 Task: Find connections with filter location Villena with filter topic #Productivitywith filter profile language German with filter current company Knight Frank India with filter school RKDF UNIVERSITY with filter industry Retail Furniture and Home Furnishings with filter service category Insurance with filter keywords title Administrator
Action: Mouse moved to (520, 63)
Screenshot: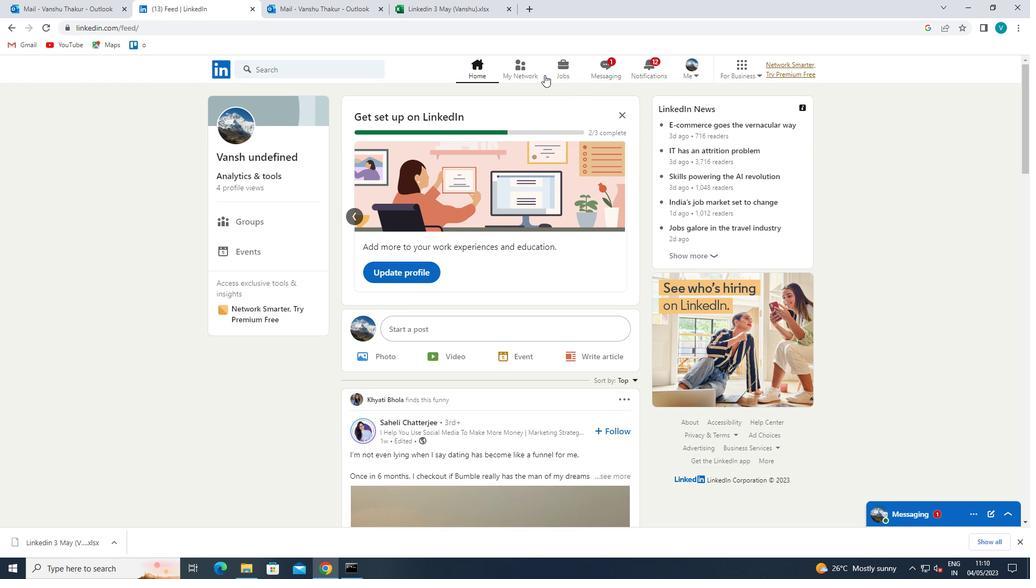 
Action: Mouse pressed left at (520, 63)
Screenshot: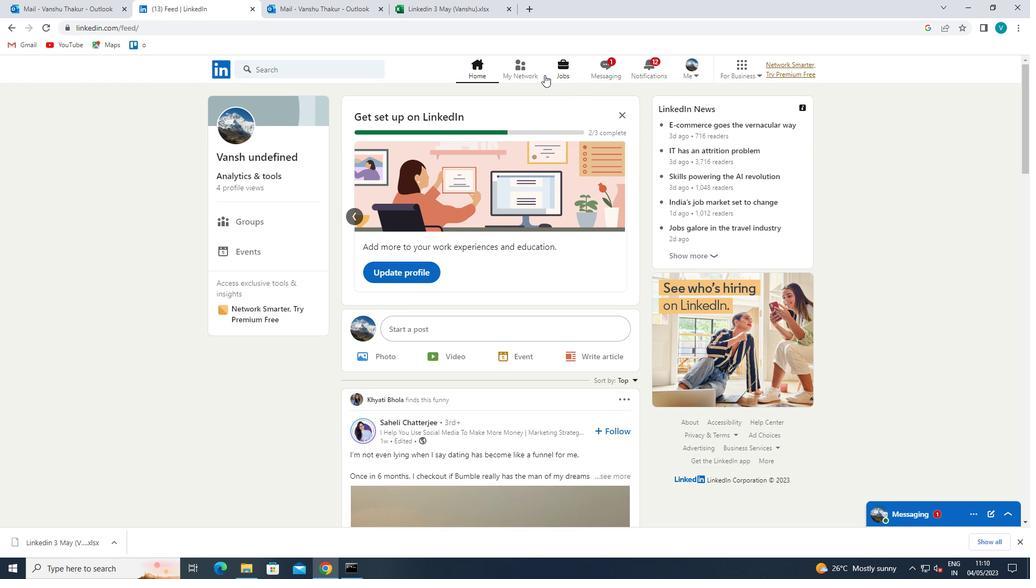 
Action: Mouse moved to (296, 129)
Screenshot: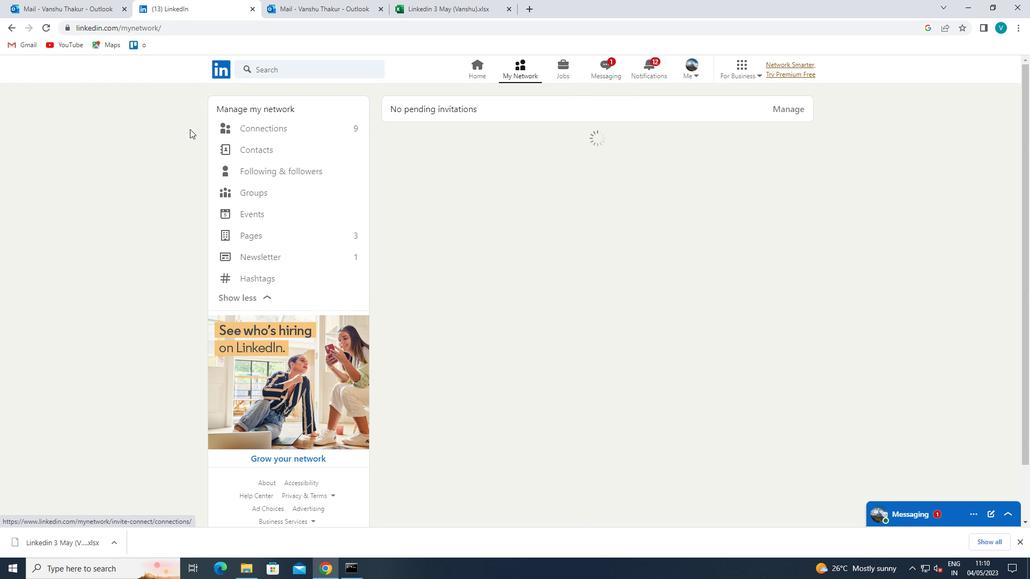 
Action: Mouse pressed left at (296, 129)
Screenshot: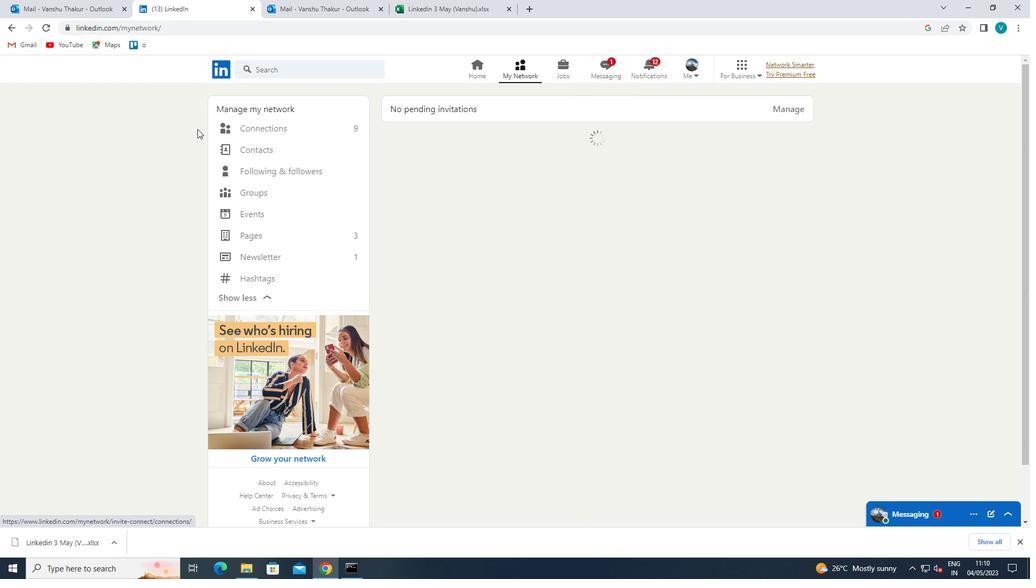 
Action: Mouse moved to (583, 125)
Screenshot: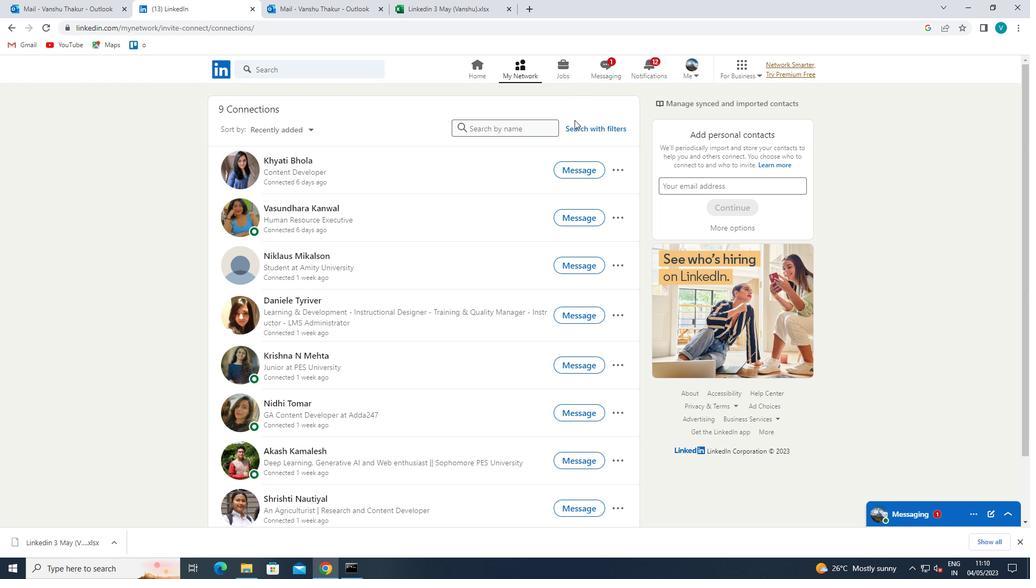 
Action: Mouse pressed left at (583, 125)
Screenshot: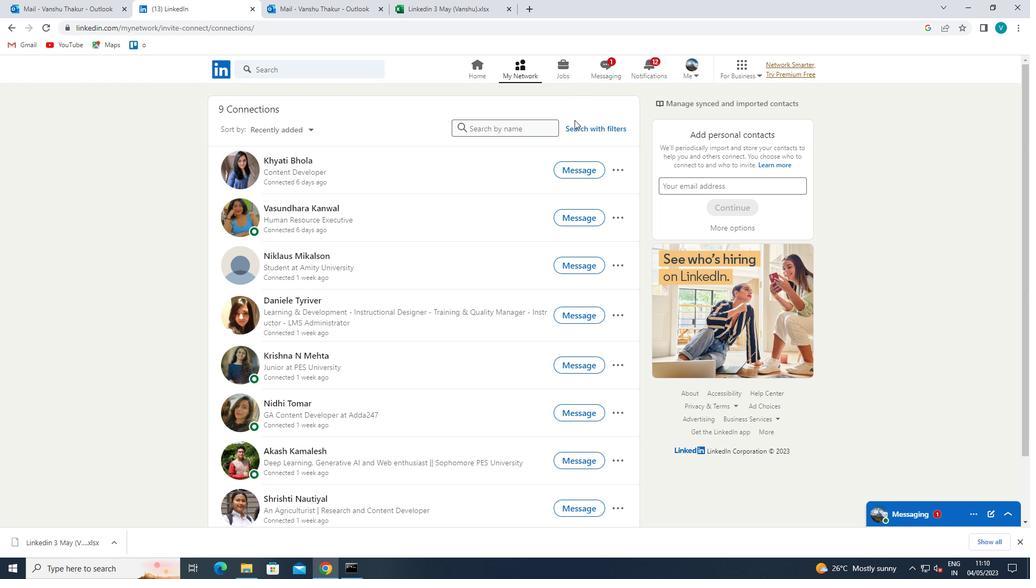 
Action: Mouse moved to (522, 101)
Screenshot: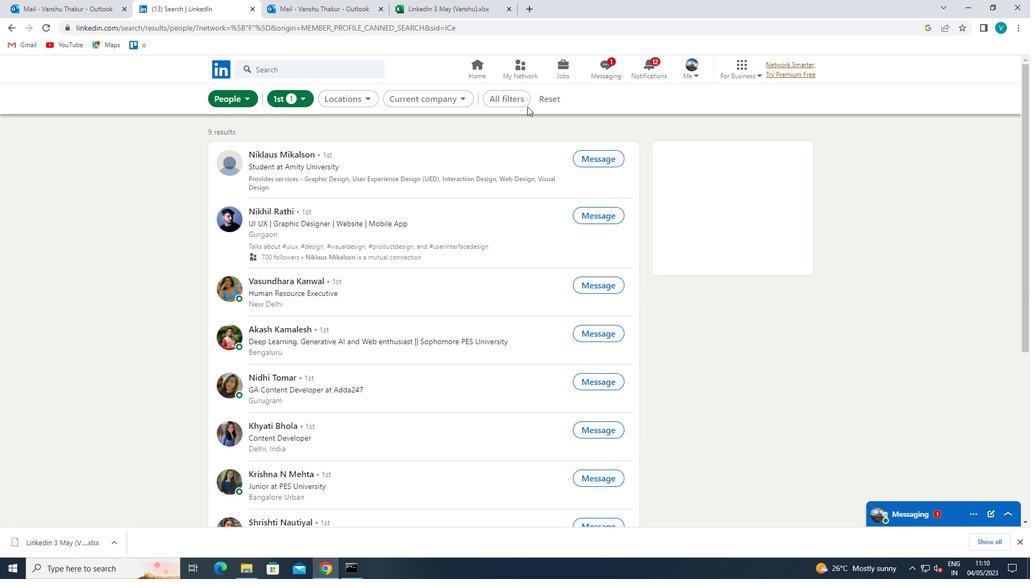 
Action: Mouse pressed left at (522, 101)
Screenshot: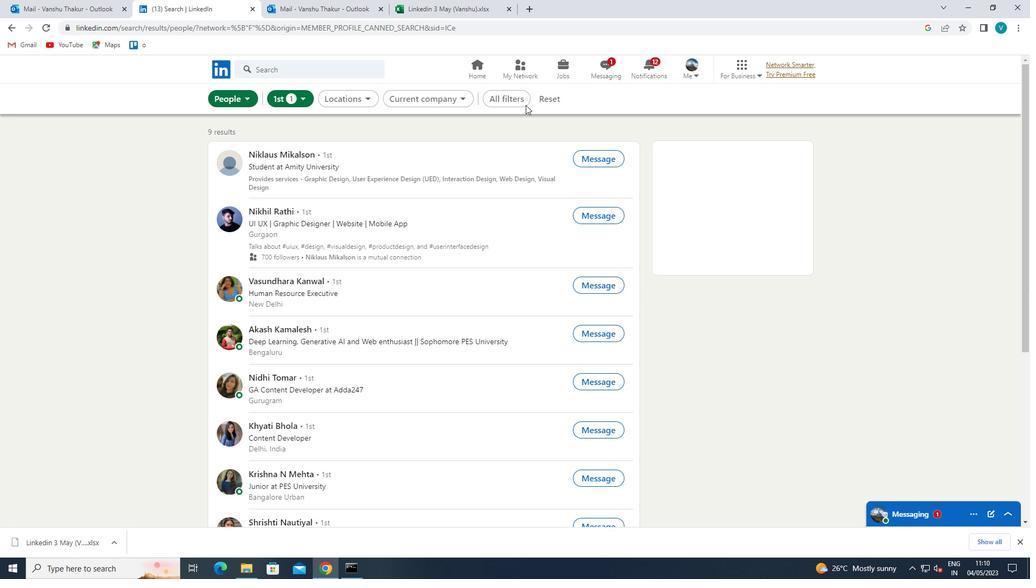 
Action: Mouse moved to (875, 235)
Screenshot: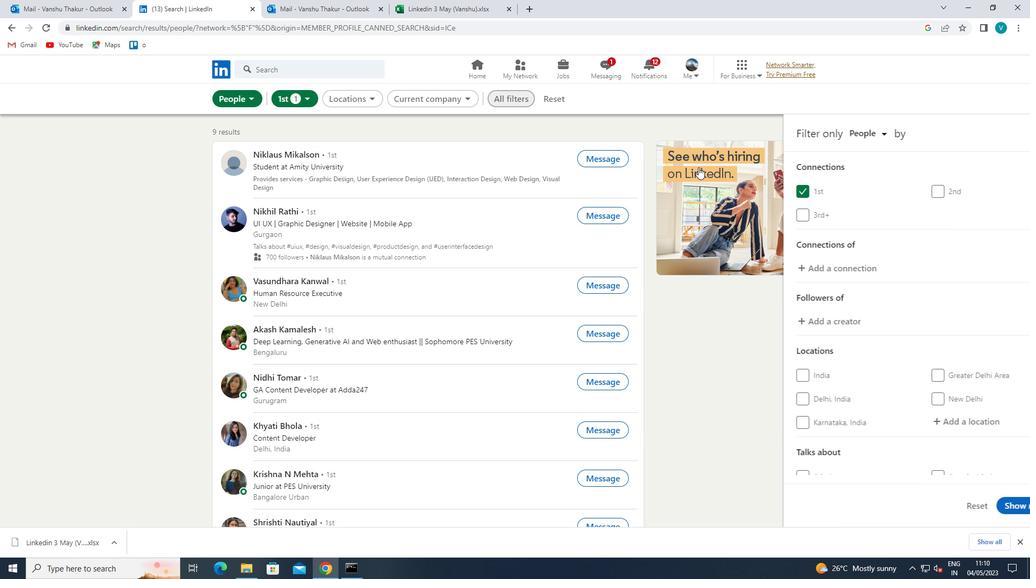 
Action: Mouse scrolled (875, 235) with delta (0, 0)
Screenshot: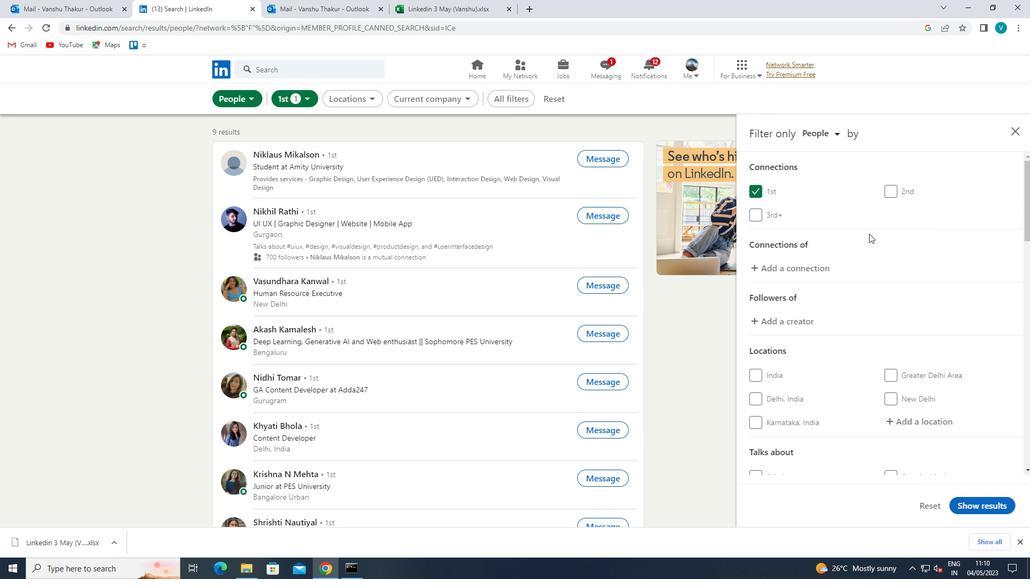 
Action: Mouse scrolled (875, 235) with delta (0, 0)
Screenshot: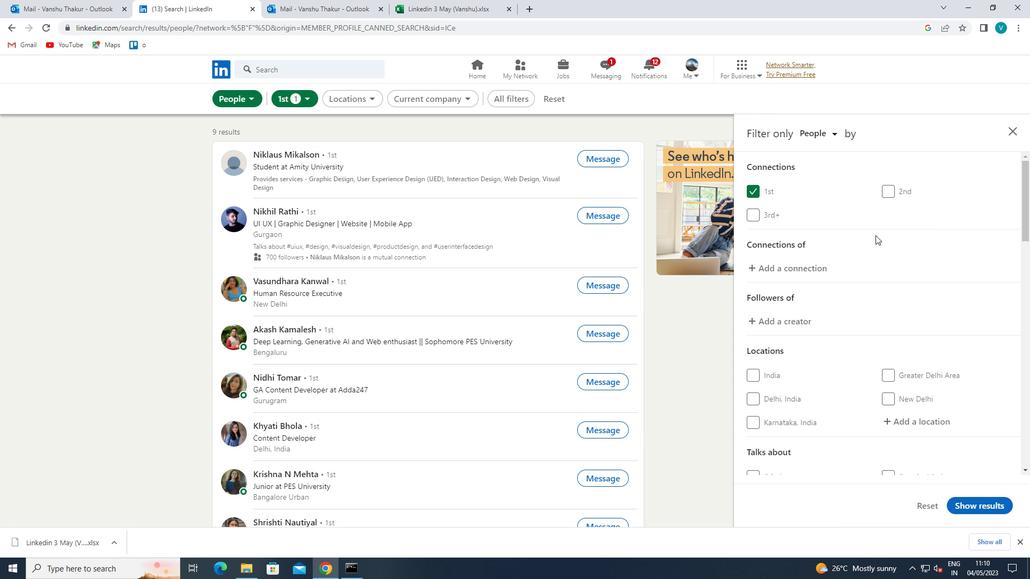 
Action: Mouse moved to (919, 313)
Screenshot: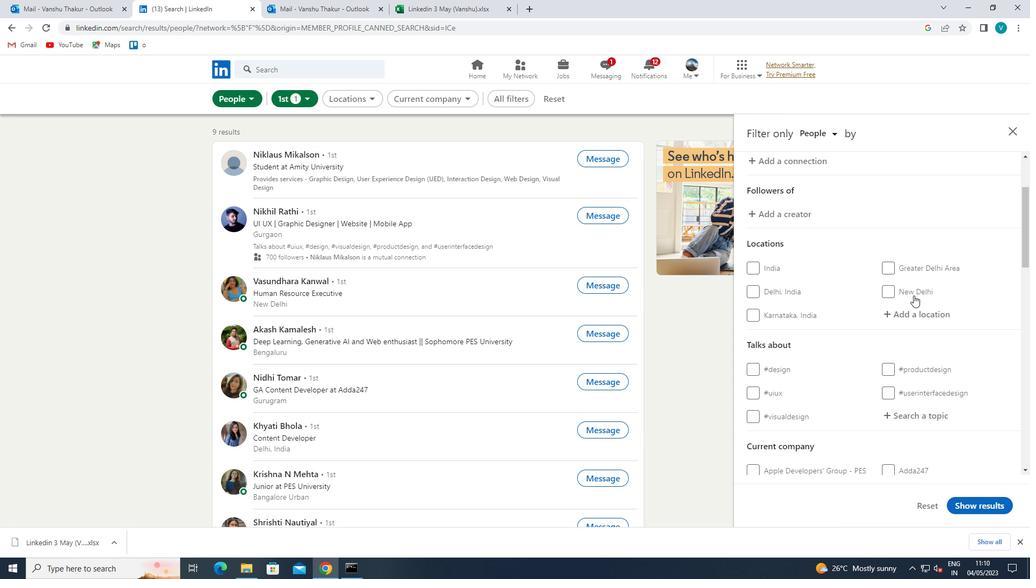 
Action: Mouse pressed left at (919, 313)
Screenshot: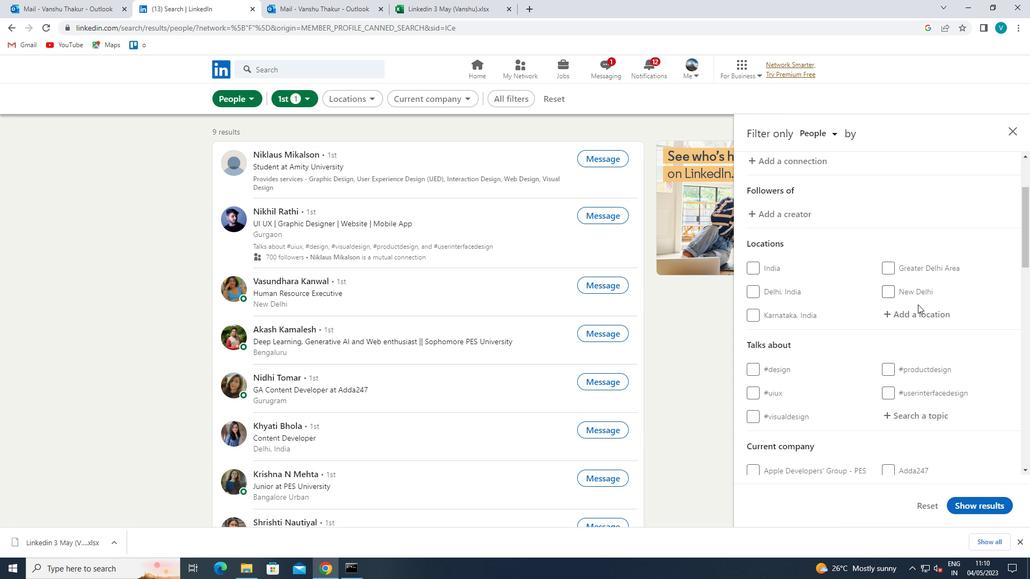 
Action: Key pressed <Key.shift>VILLENA
Screenshot: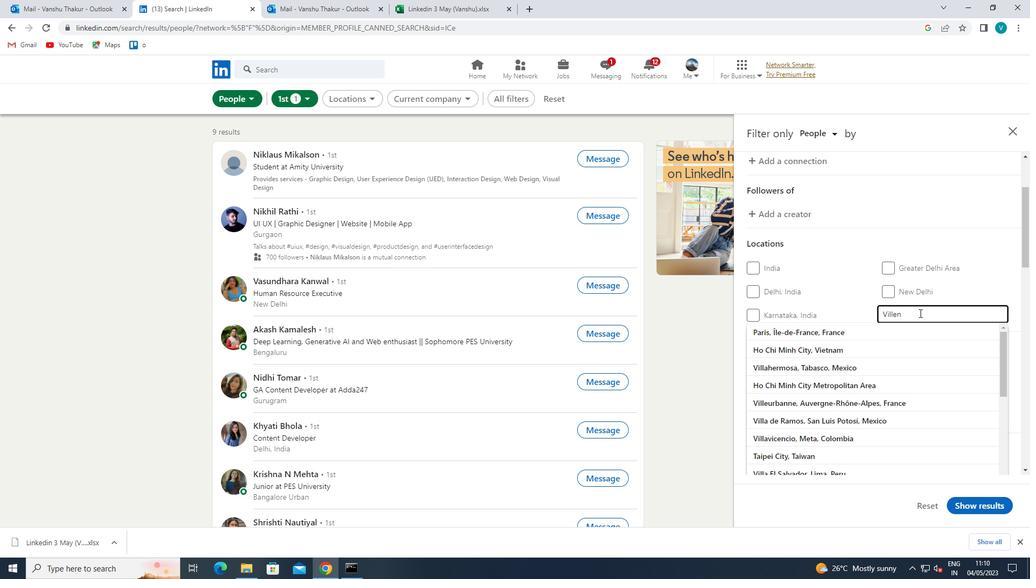 
Action: Mouse moved to (904, 326)
Screenshot: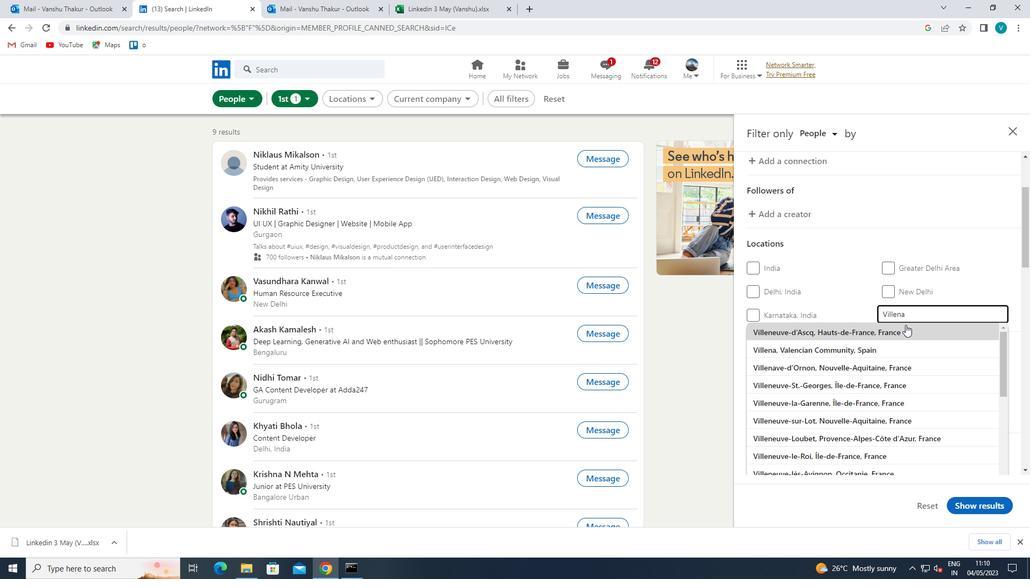 
Action: Mouse pressed left at (904, 326)
Screenshot: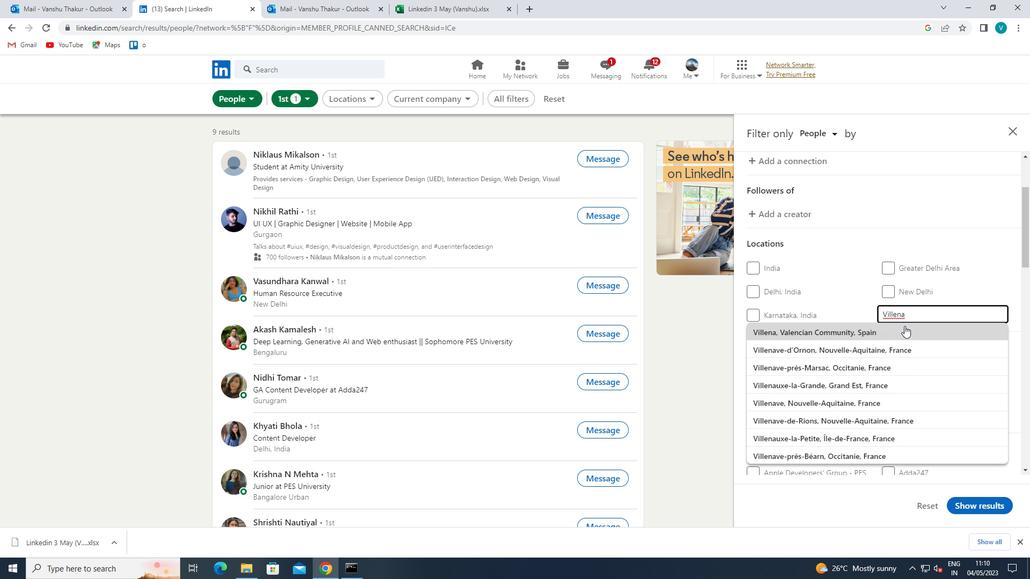 
Action: Mouse scrolled (904, 325) with delta (0, 0)
Screenshot: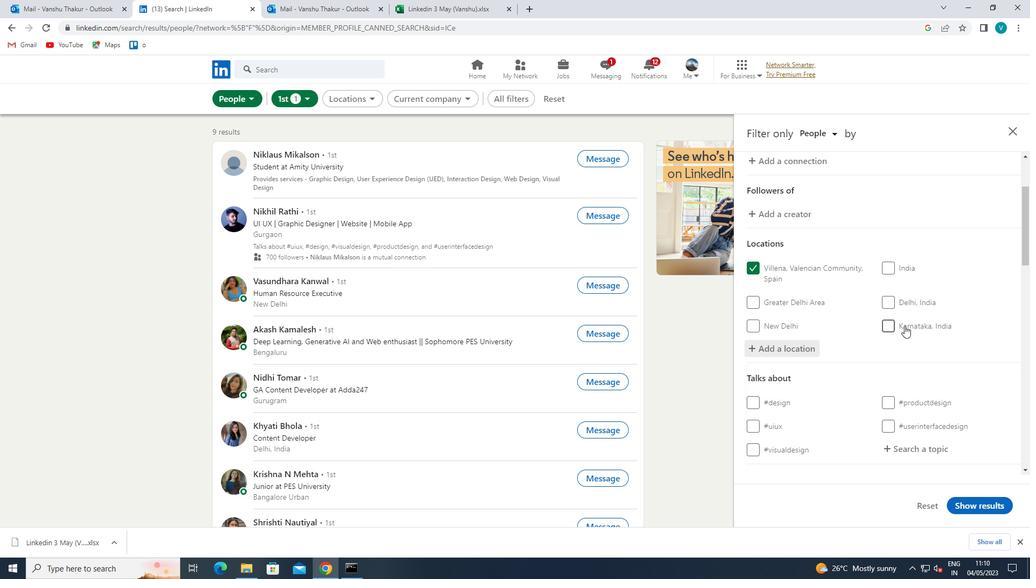 
Action: Mouse scrolled (904, 325) with delta (0, 0)
Screenshot: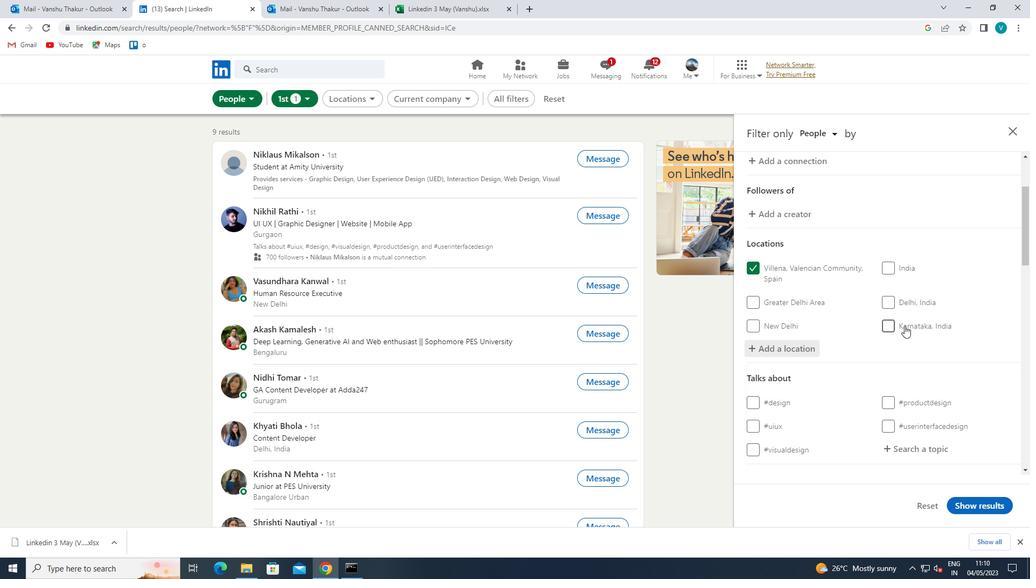 
Action: Mouse moved to (907, 341)
Screenshot: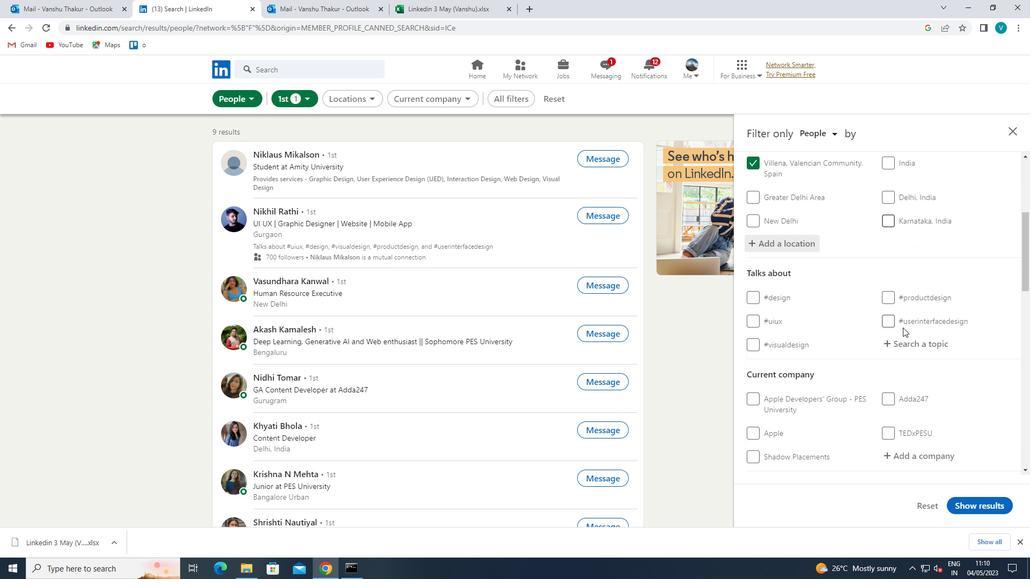 
Action: Mouse pressed left at (907, 341)
Screenshot: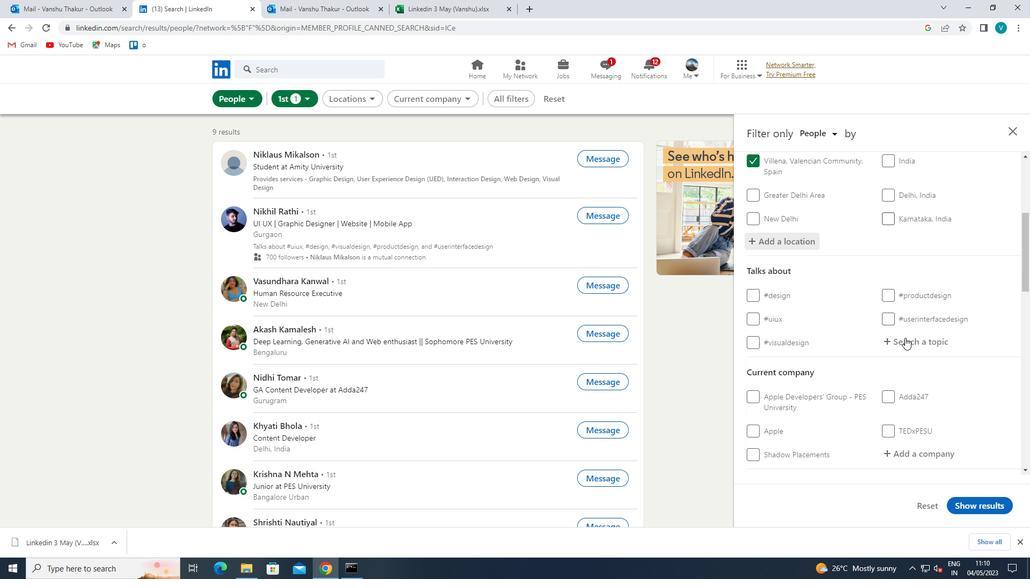 
Action: Key pressed PRODUCTIVITY
Screenshot: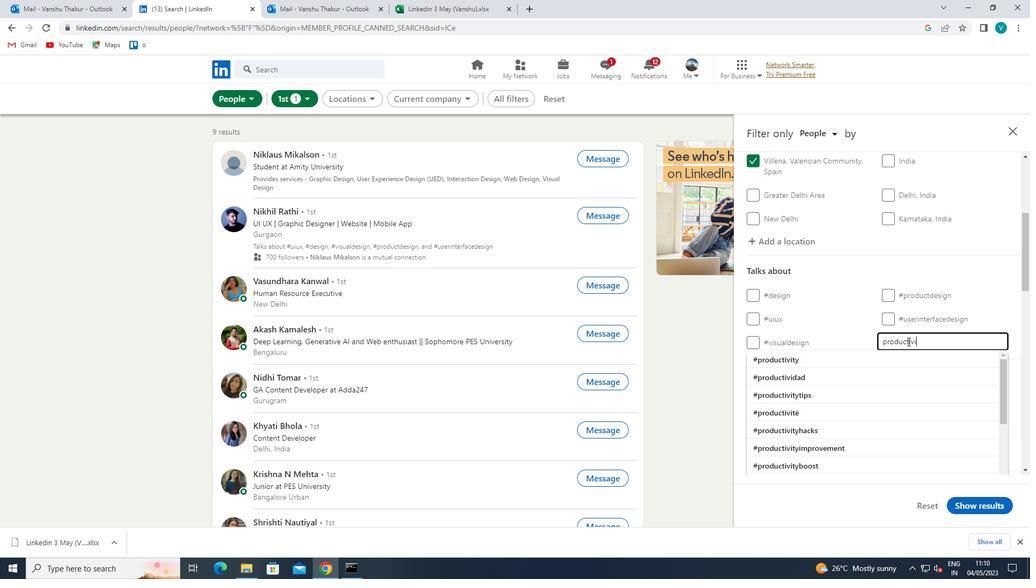 
Action: Mouse moved to (891, 353)
Screenshot: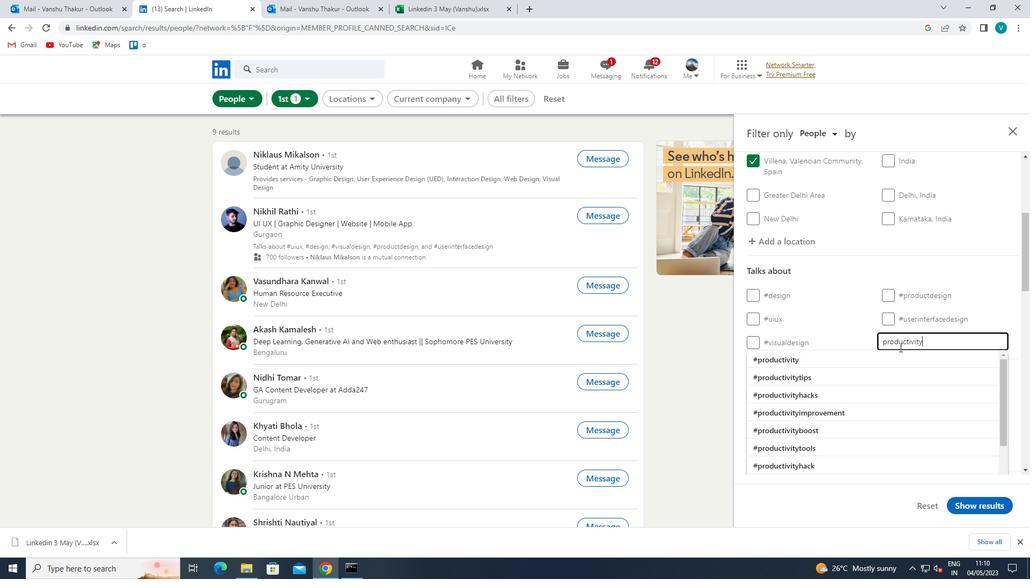 
Action: Mouse pressed left at (891, 353)
Screenshot: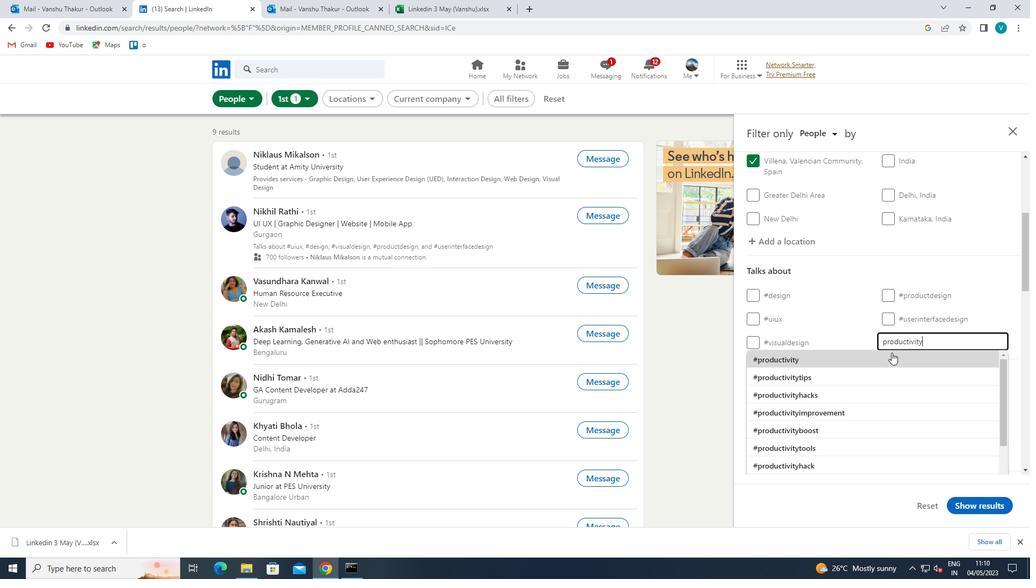
Action: Mouse scrolled (891, 352) with delta (0, 0)
Screenshot: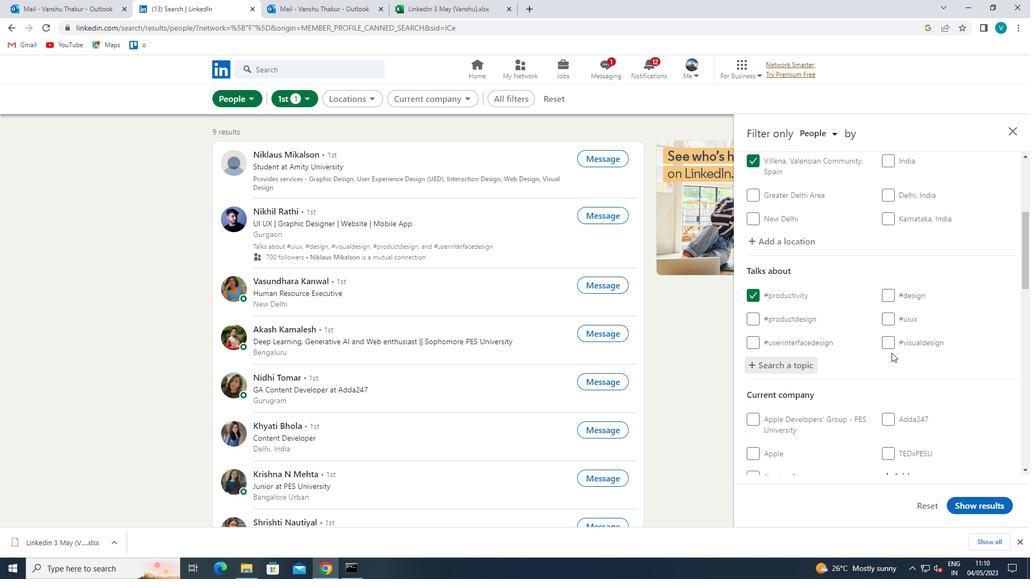 
Action: Mouse scrolled (891, 352) with delta (0, 0)
Screenshot: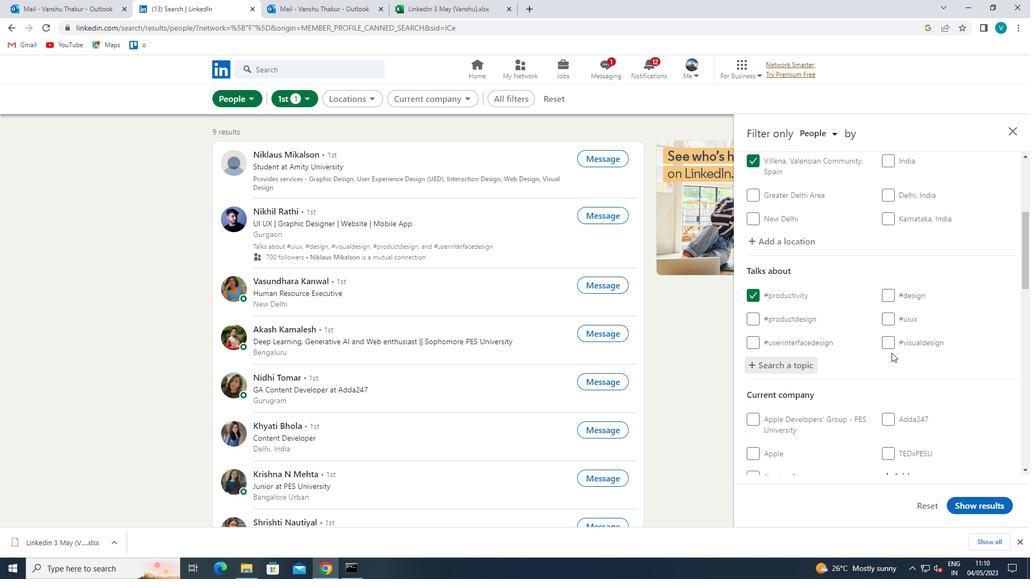 
Action: Mouse moved to (897, 367)
Screenshot: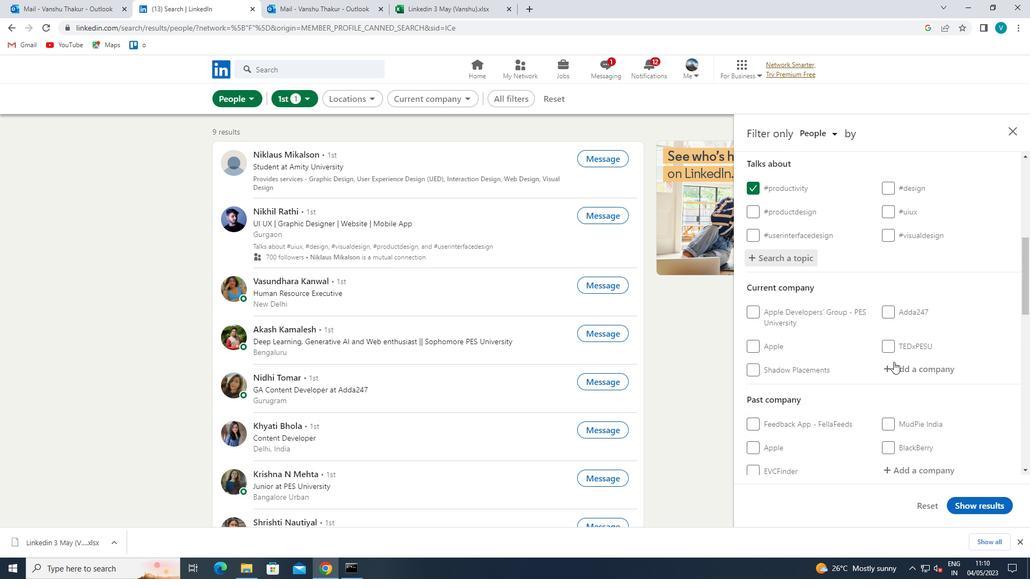 
Action: Mouse pressed left at (897, 367)
Screenshot: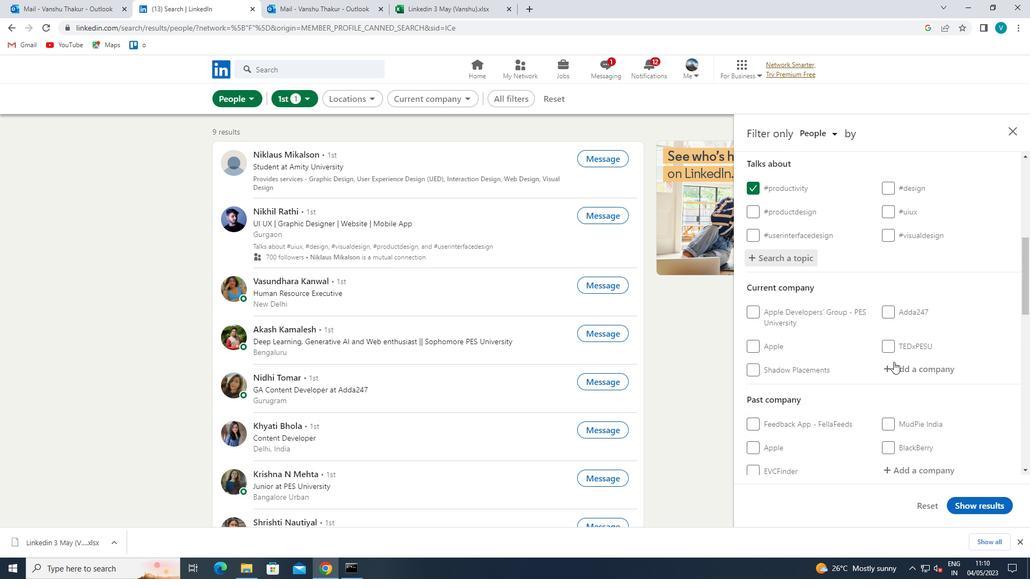
Action: Key pressed <Key.shift>KNIGHT<Key.space>
Screenshot: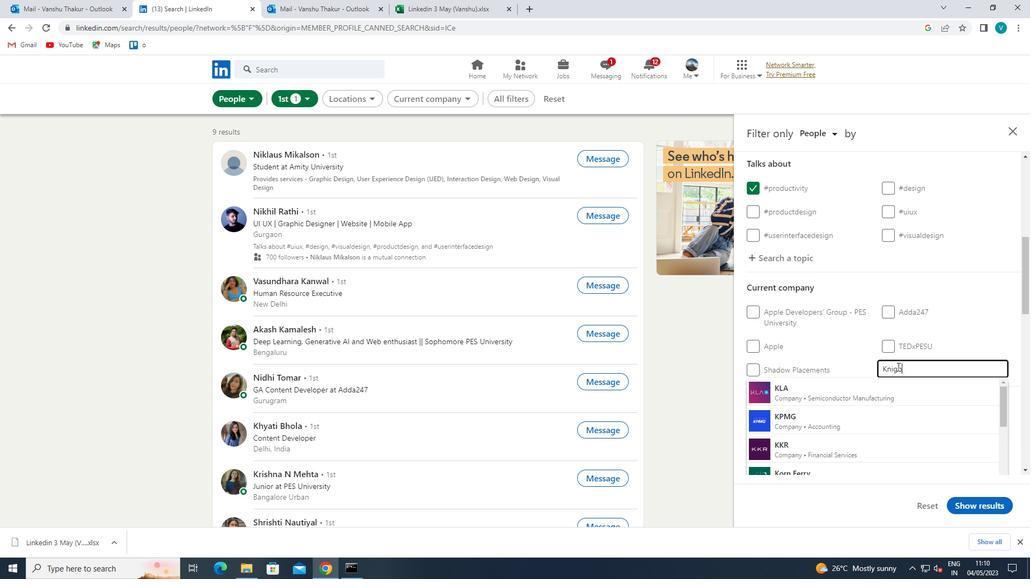 
Action: Mouse moved to (873, 449)
Screenshot: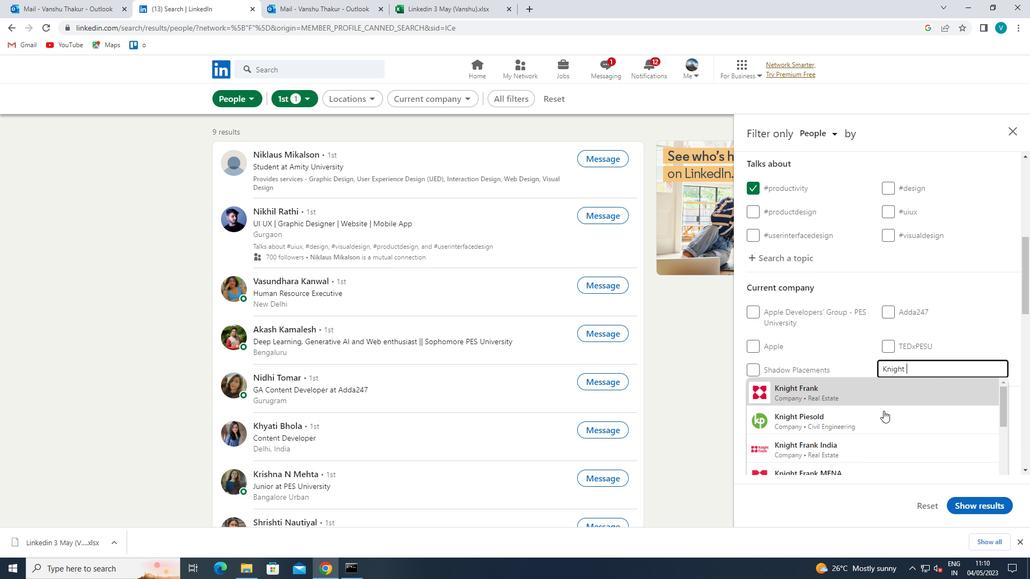 
Action: Mouse pressed left at (873, 449)
Screenshot: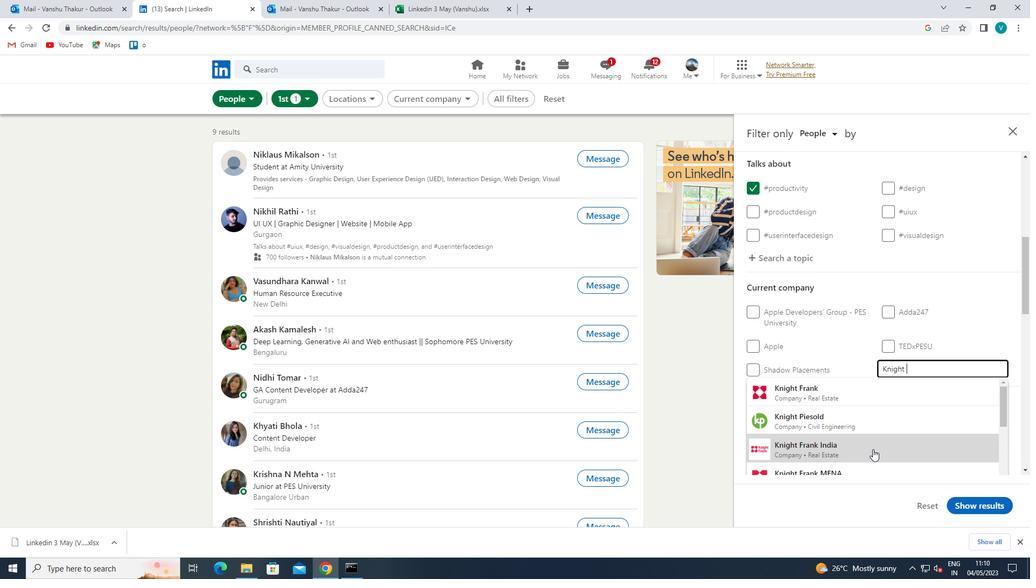 
Action: Mouse moved to (890, 401)
Screenshot: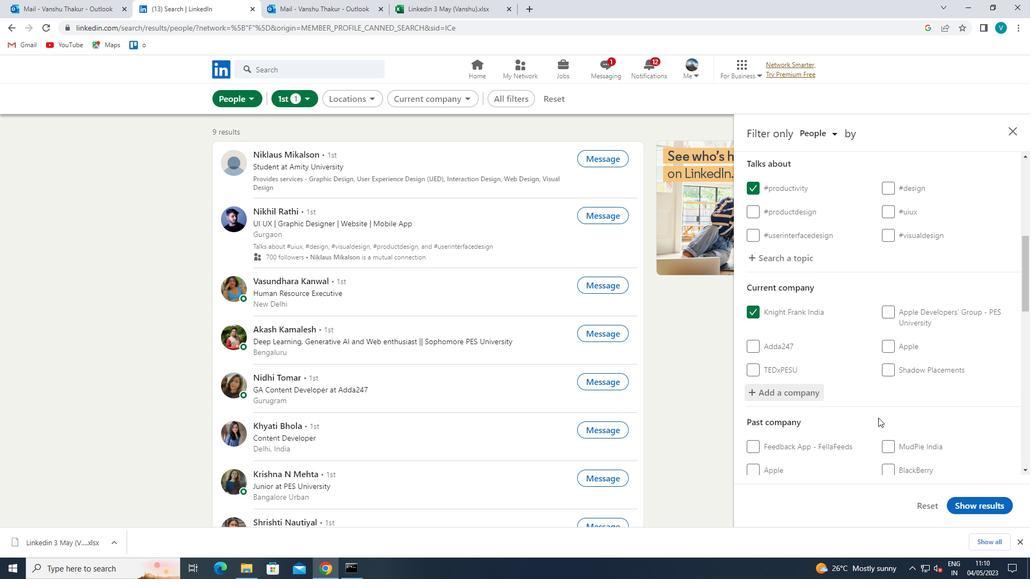 
Action: Mouse scrolled (890, 401) with delta (0, 0)
Screenshot: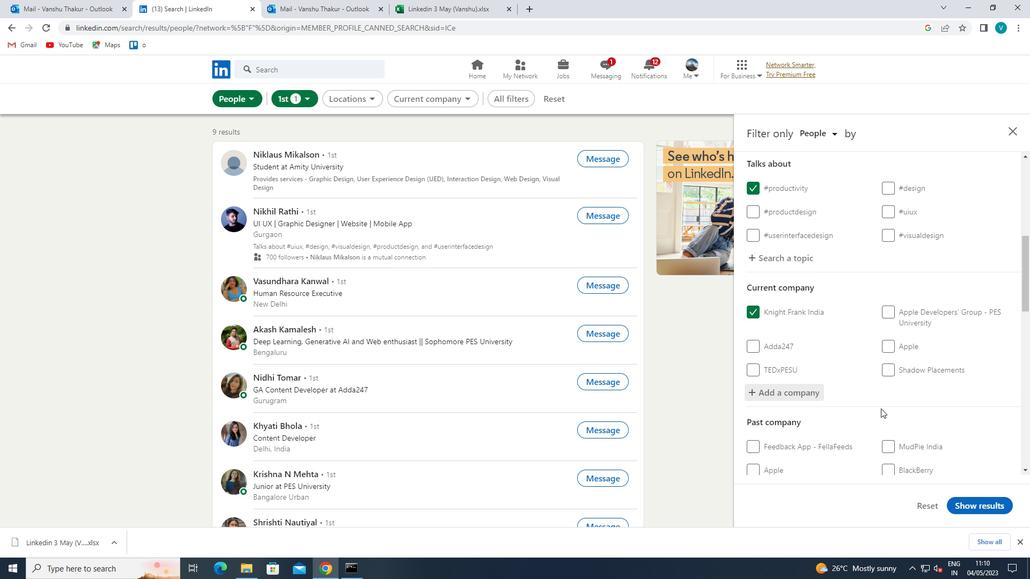 
Action: Mouse moved to (890, 401)
Screenshot: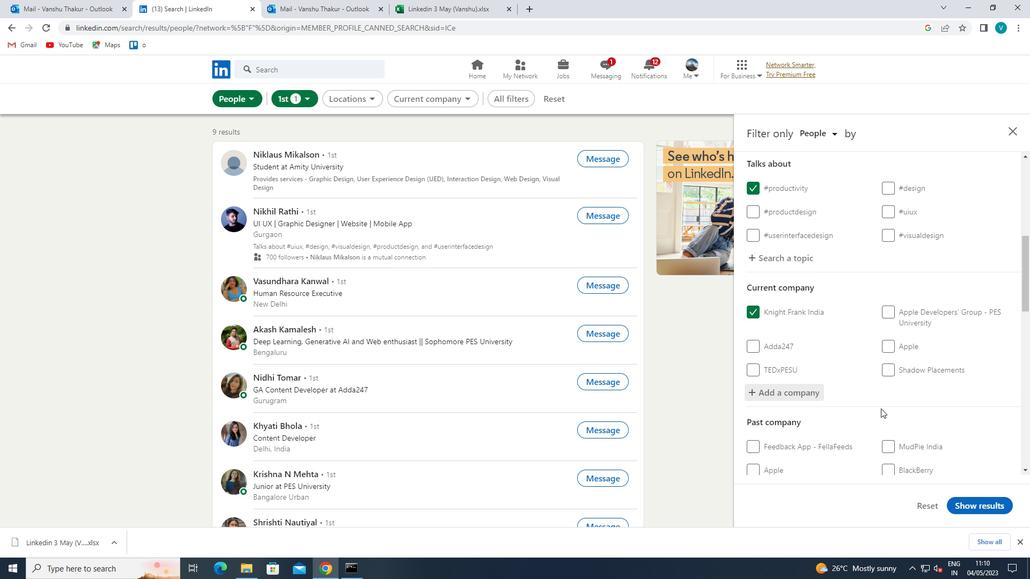 
Action: Mouse scrolled (890, 401) with delta (0, 0)
Screenshot: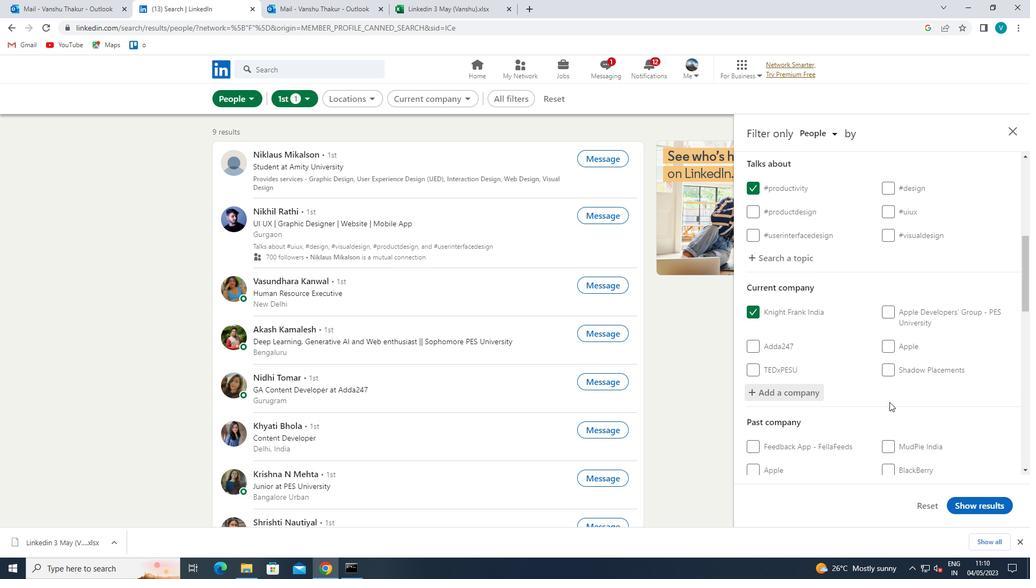 
Action: Mouse scrolled (890, 401) with delta (0, 0)
Screenshot: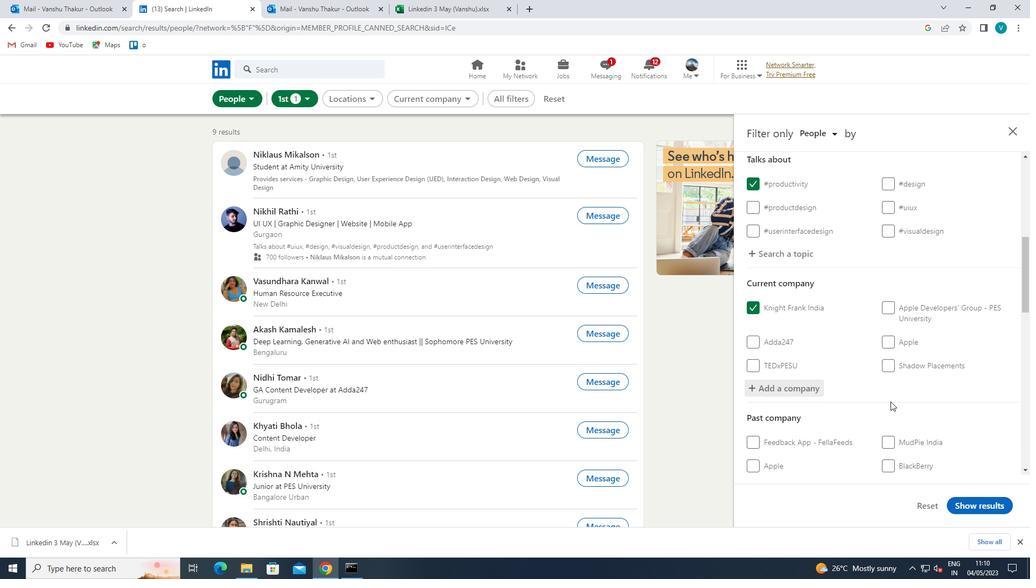 
Action: Mouse scrolled (890, 401) with delta (0, 0)
Screenshot: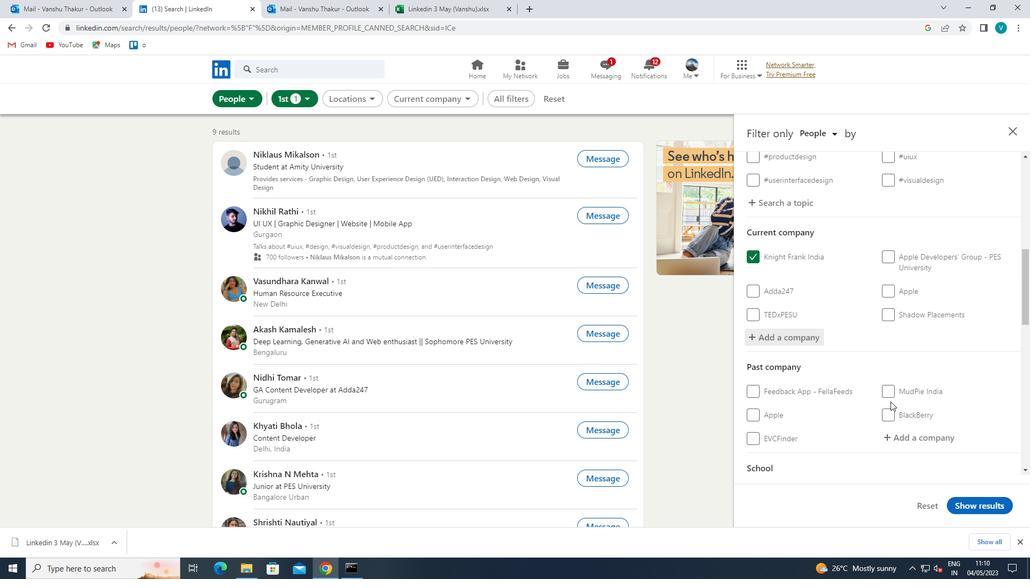 
Action: Mouse moved to (891, 401)
Screenshot: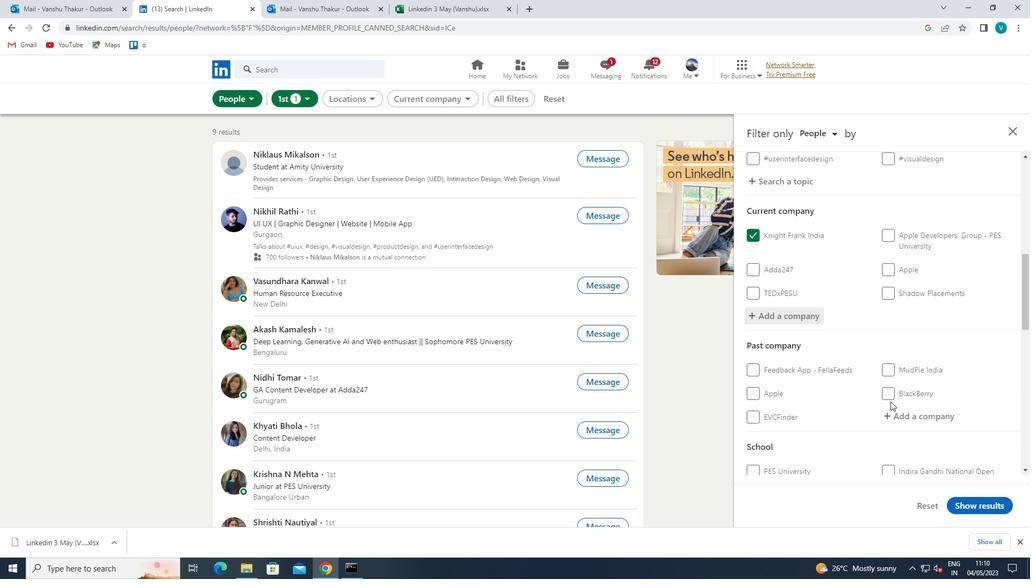 
Action: Mouse scrolled (891, 400) with delta (0, 0)
Screenshot: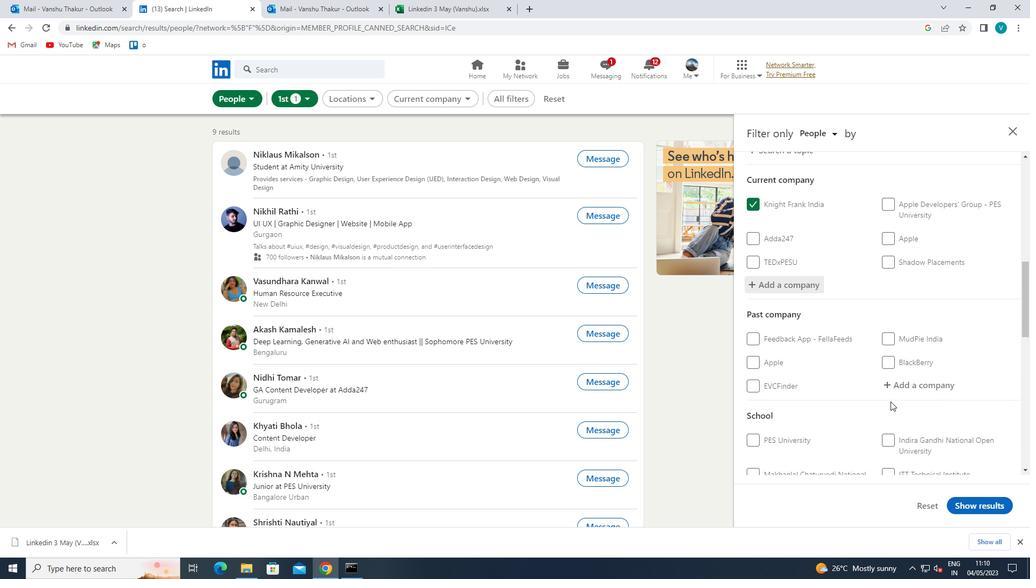 
Action: Mouse moved to (902, 359)
Screenshot: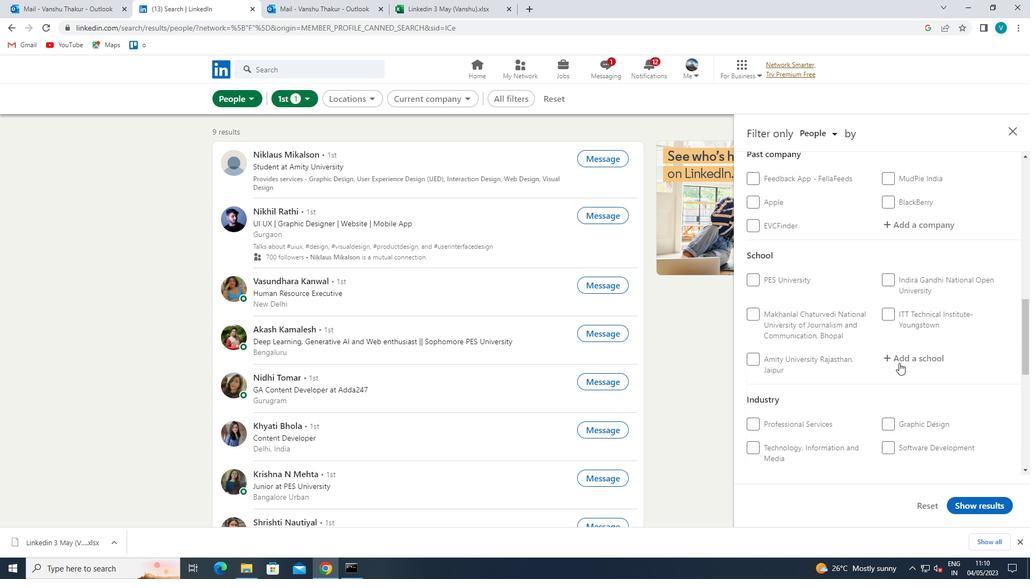 
Action: Mouse pressed left at (902, 359)
Screenshot: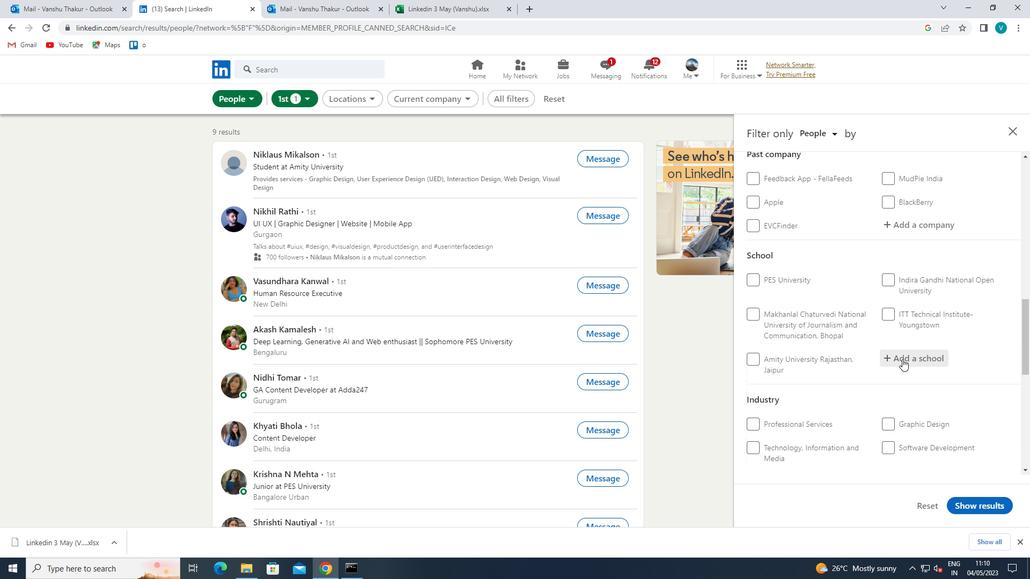
Action: Key pressed <Key.shift><Key.shift><Key.shift><Key.shift><Key.shift><Key.shift><Key.shift><Key.shift><Key.shift><Key.shift><Key.shift><Key.shift><Key.shift><Key.shift><Key.shift><Key.shift><Key.shift><Key.shift><Key.shift><Key.shift><Key.shift><Key.shift><Key.shift><Key.shift><Key.shift><Key.shift><Key.shift><Key.shift><Key.shift><Key.shift><Key.shift><Key.shift><Key.shift><Key.shift><Key.shift><Key.shift>RKDF<Key.space>
Screenshot: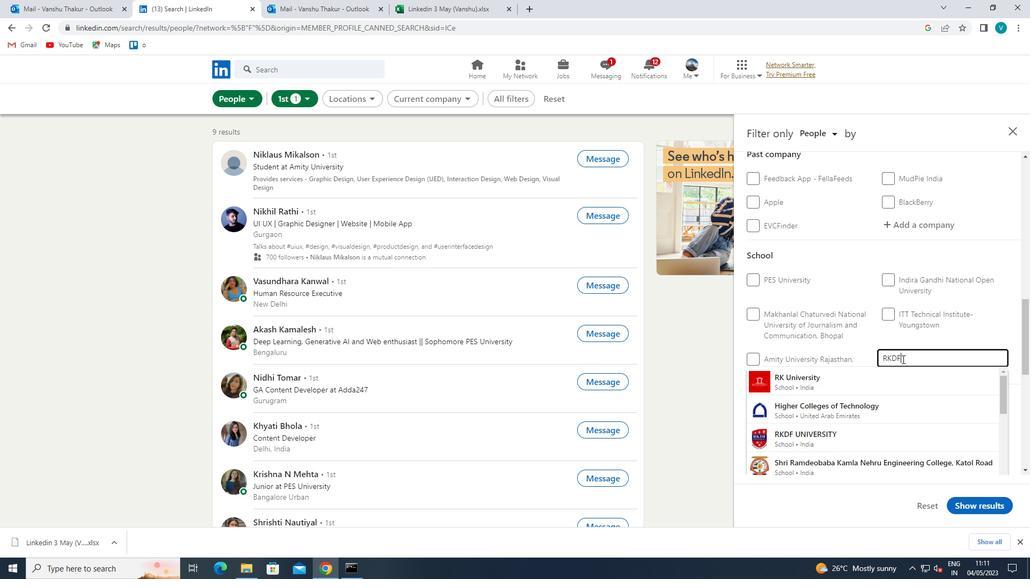 
Action: Mouse moved to (874, 376)
Screenshot: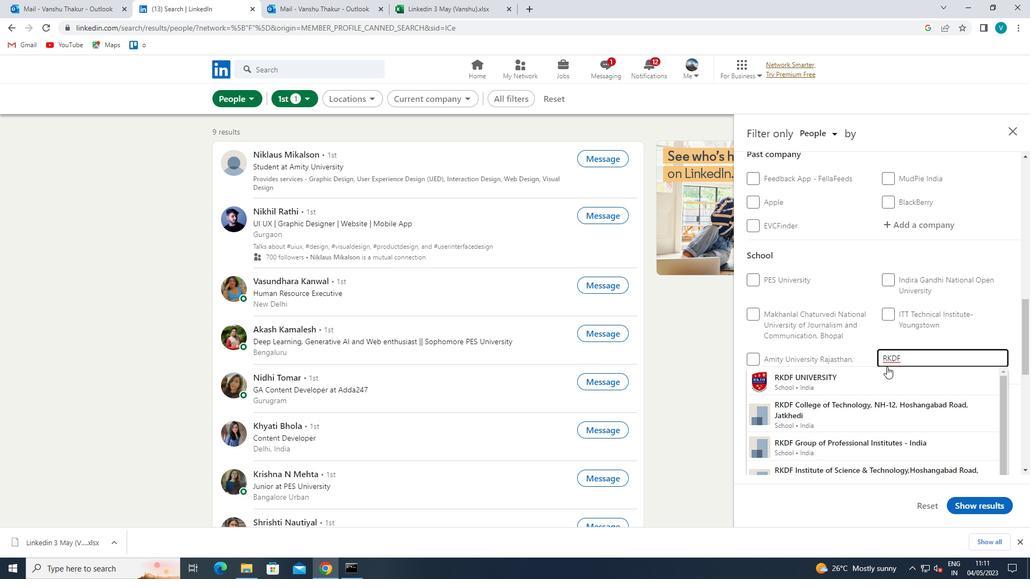 
Action: Mouse pressed left at (874, 376)
Screenshot: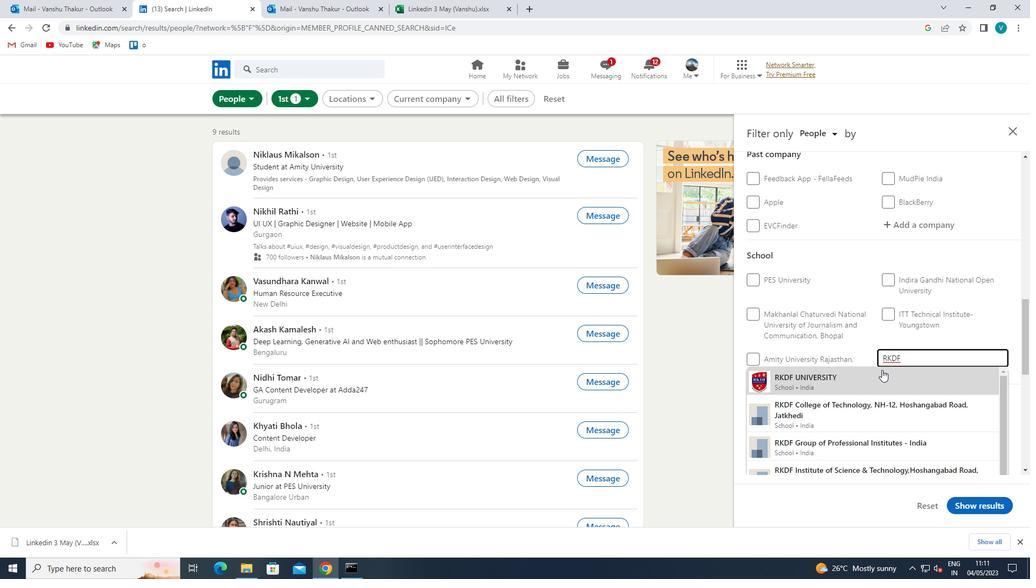 
Action: Mouse scrolled (874, 375) with delta (0, 0)
Screenshot: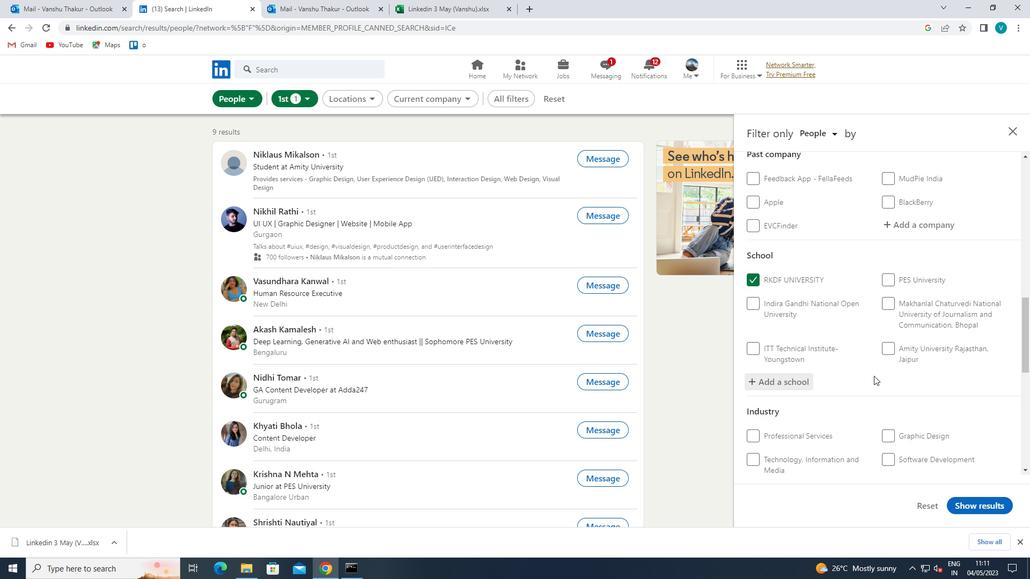 
Action: Mouse scrolled (874, 375) with delta (0, 0)
Screenshot: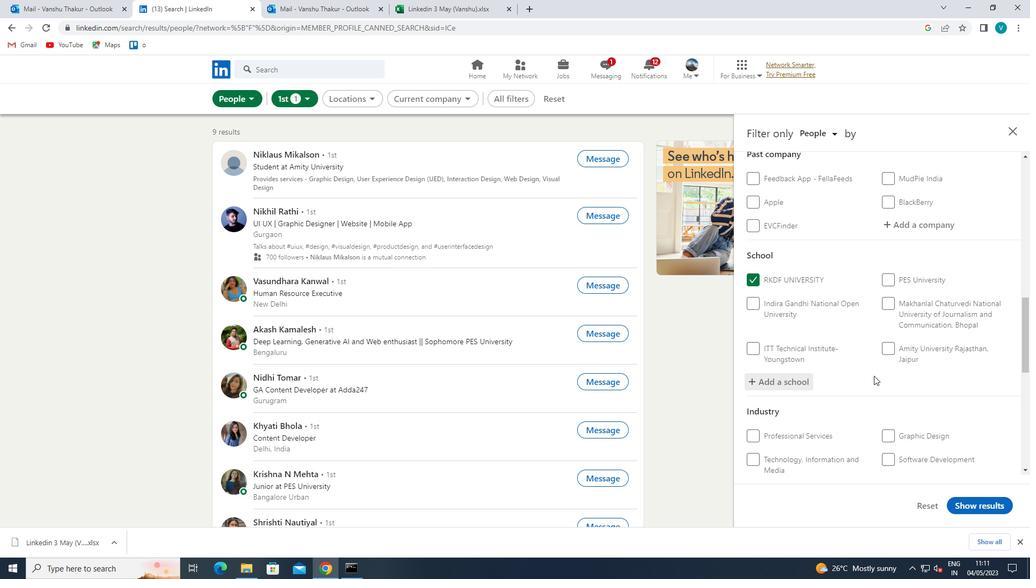 
Action: Mouse scrolled (874, 375) with delta (0, 0)
Screenshot: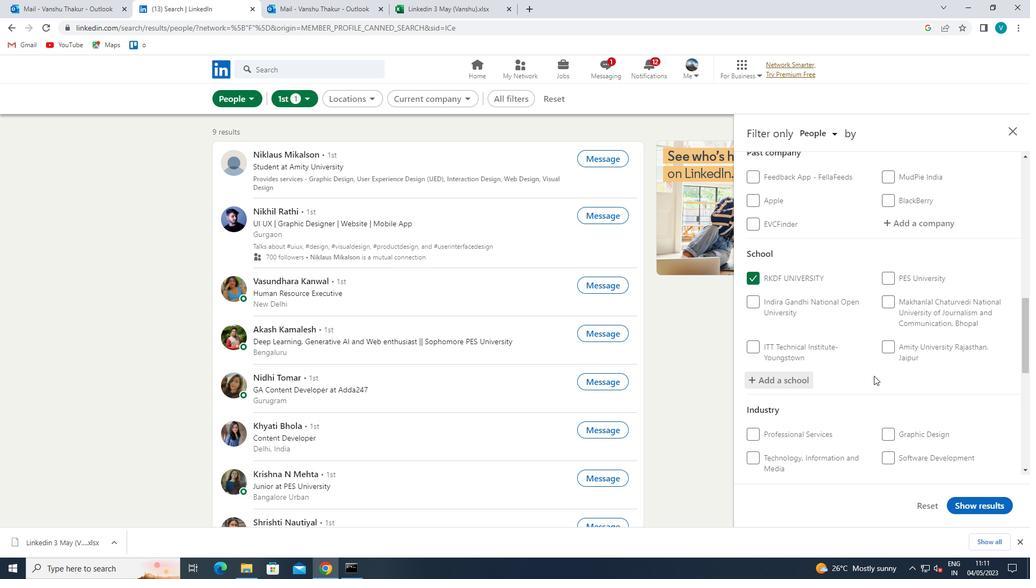 
Action: Mouse moved to (916, 328)
Screenshot: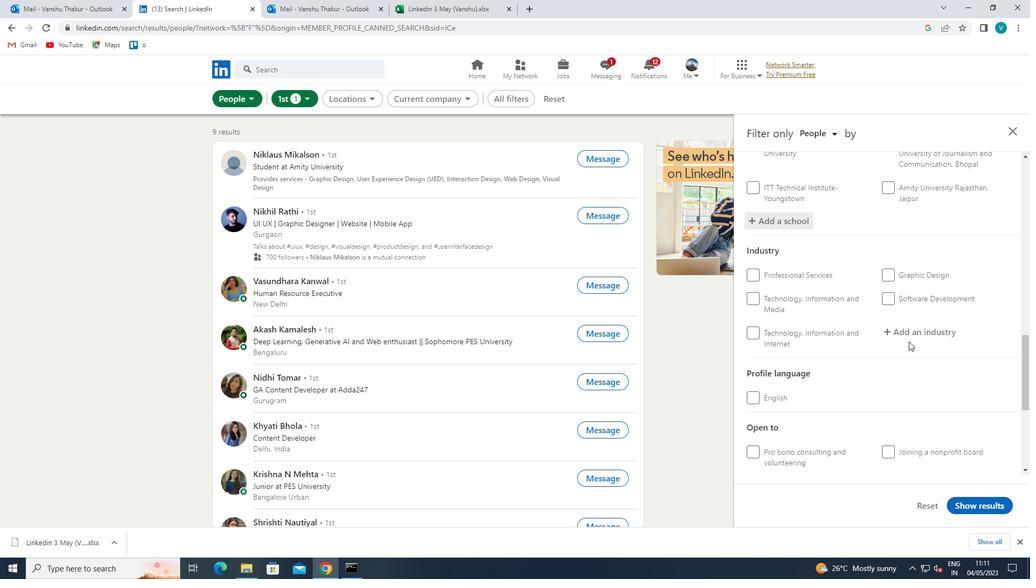 
Action: Mouse pressed left at (916, 328)
Screenshot: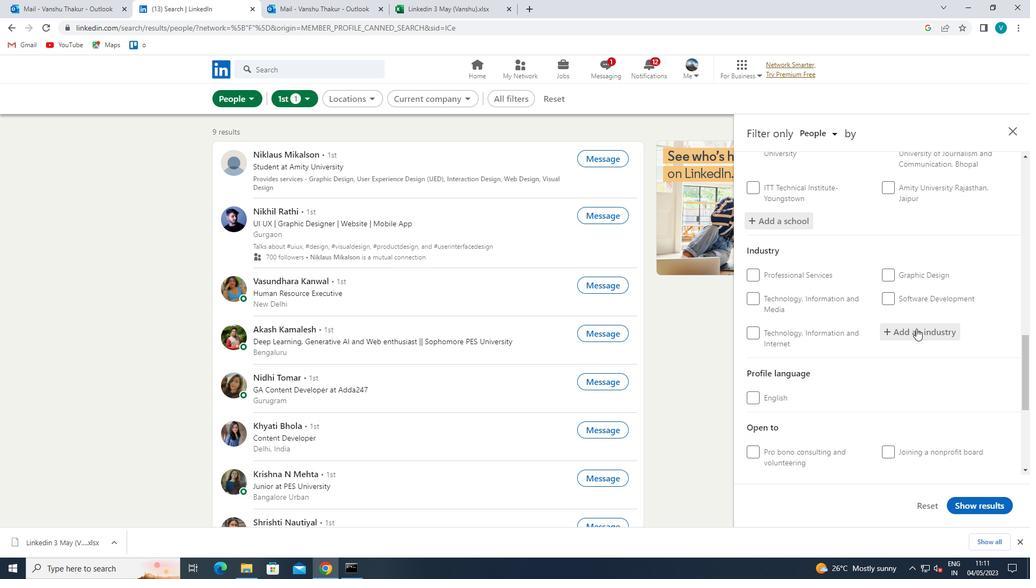 
Action: Mouse moved to (943, 311)
Screenshot: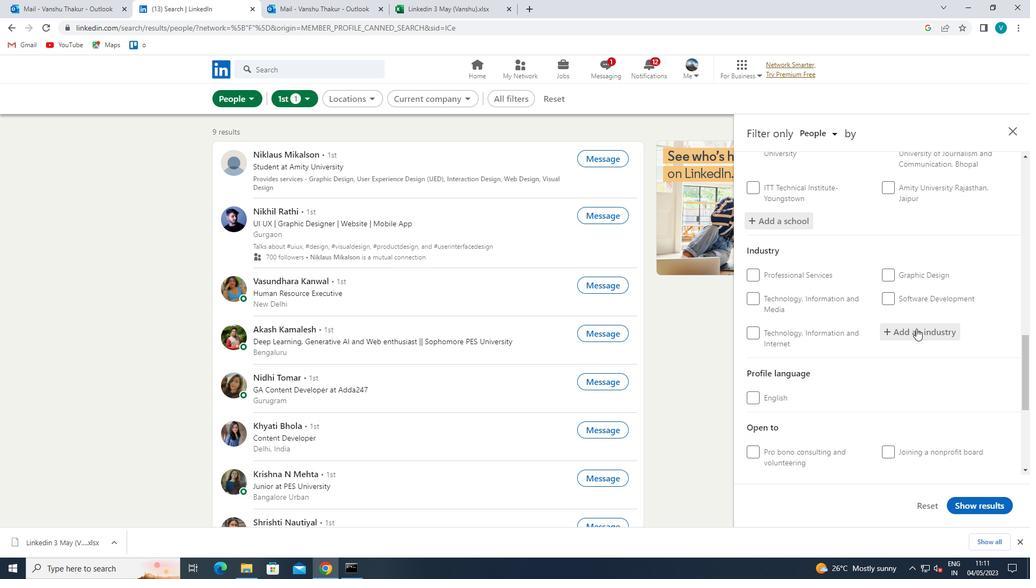 
Action: Key pressed <Key.shift>RETAIL<Key.space><Key.shift><Key.shift>FURNI
Screenshot: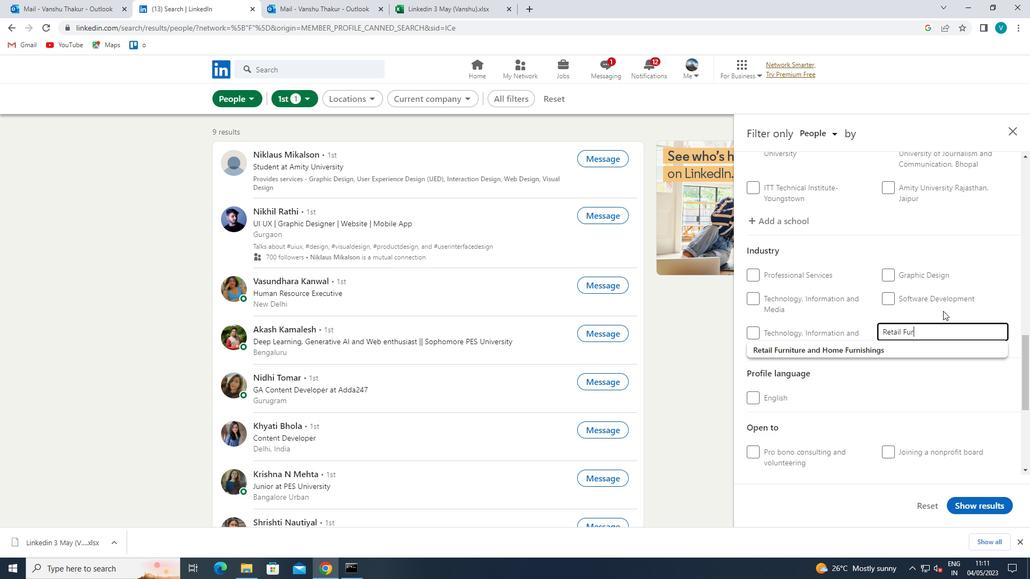 
Action: Mouse moved to (909, 350)
Screenshot: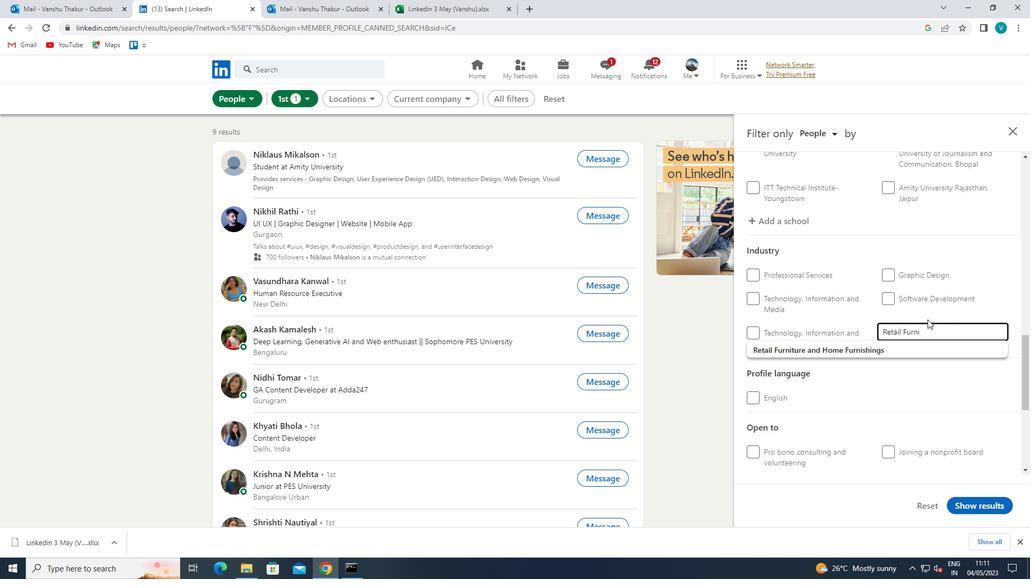 
Action: Mouse pressed left at (909, 350)
Screenshot: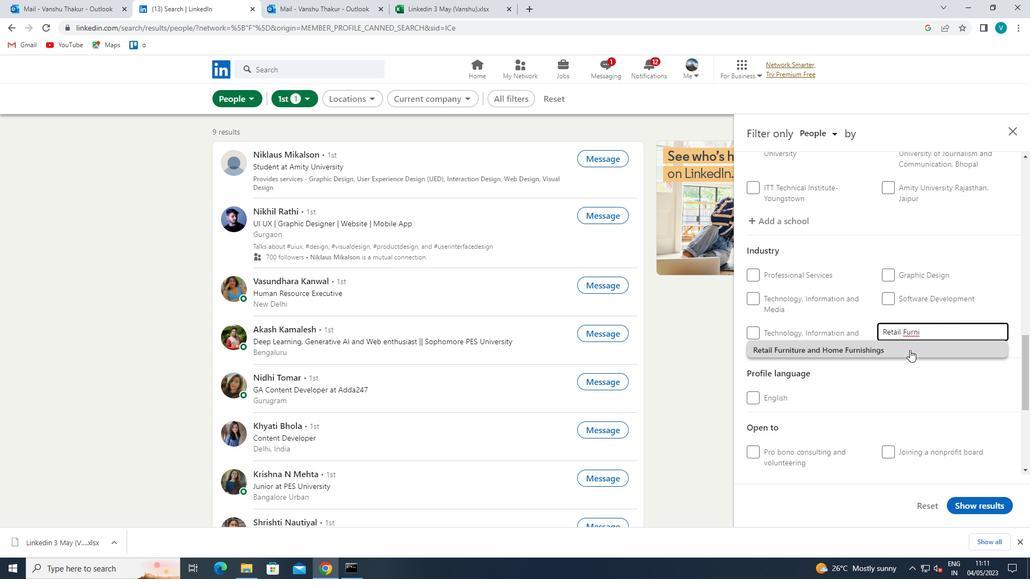 
Action: Mouse scrolled (909, 350) with delta (0, 0)
Screenshot: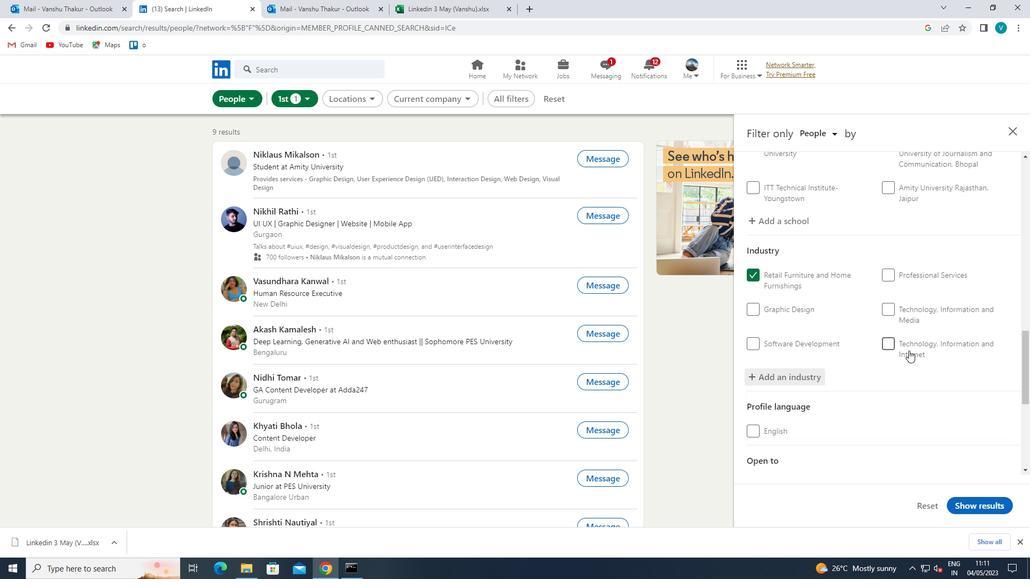 
Action: Mouse scrolled (909, 350) with delta (0, 0)
Screenshot: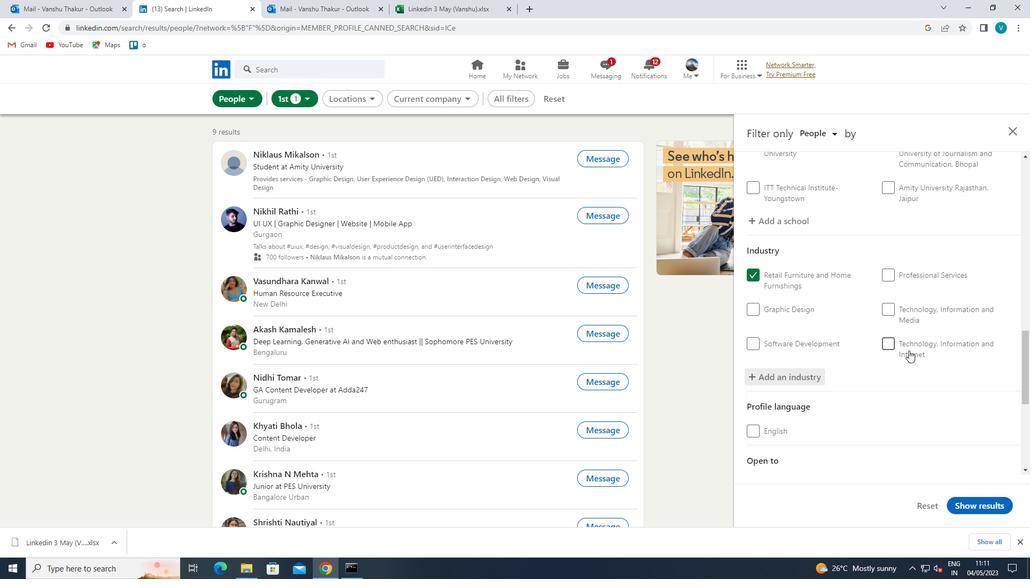 
Action: Mouse scrolled (909, 350) with delta (0, 0)
Screenshot: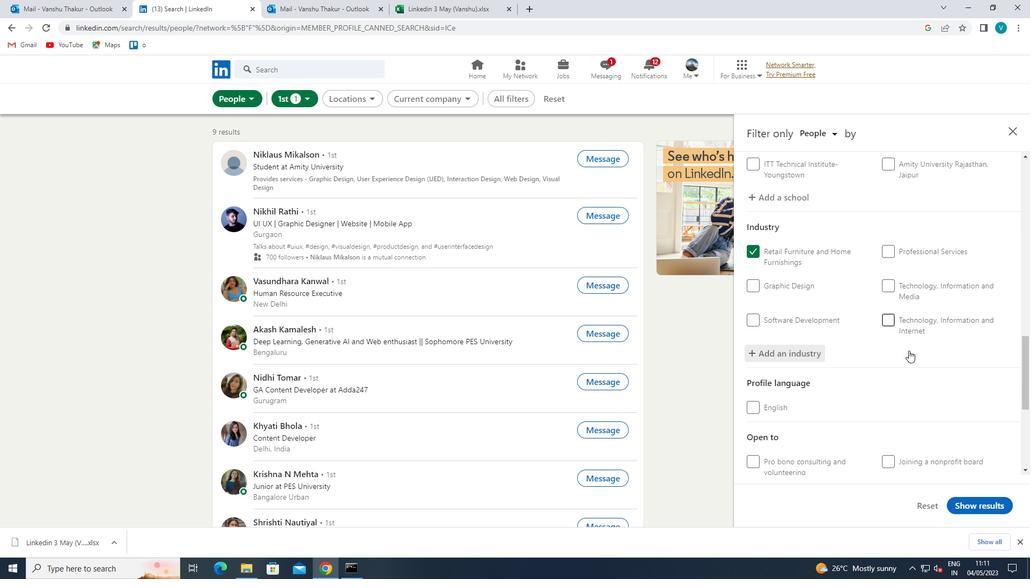 
Action: Mouse scrolled (909, 350) with delta (0, 0)
Screenshot: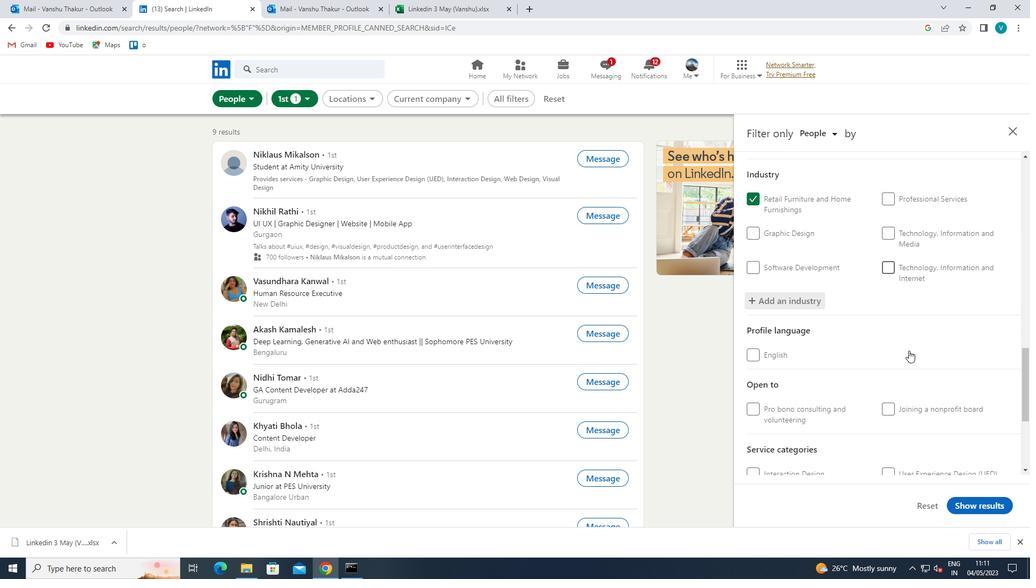 
Action: Mouse scrolled (909, 350) with delta (0, 0)
Screenshot: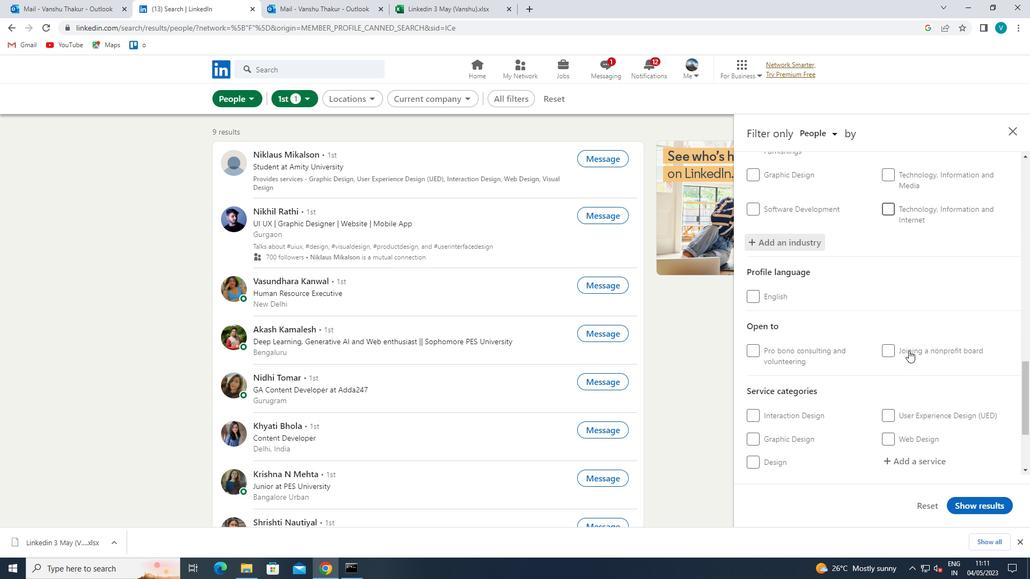 
Action: Mouse moved to (932, 328)
Screenshot: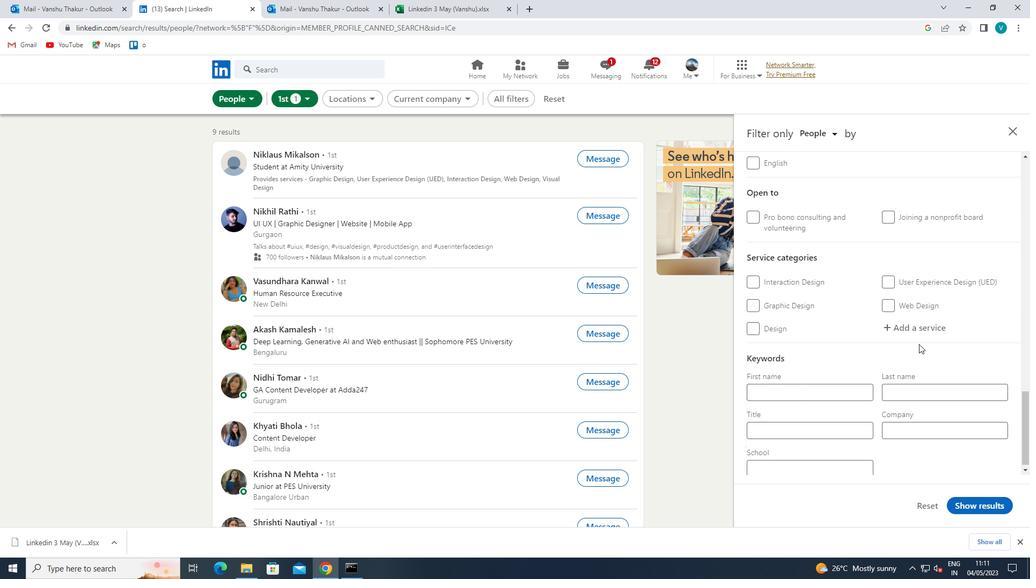 
Action: Mouse pressed left at (932, 328)
Screenshot: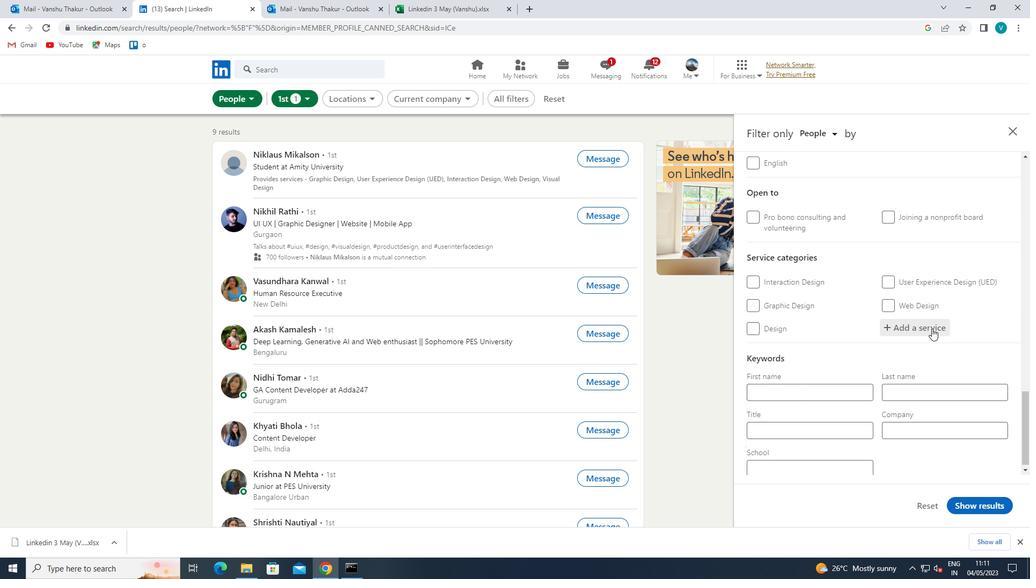 
Action: Key pressed <Key.shift>INSURANCE<Key.space>
Screenshot: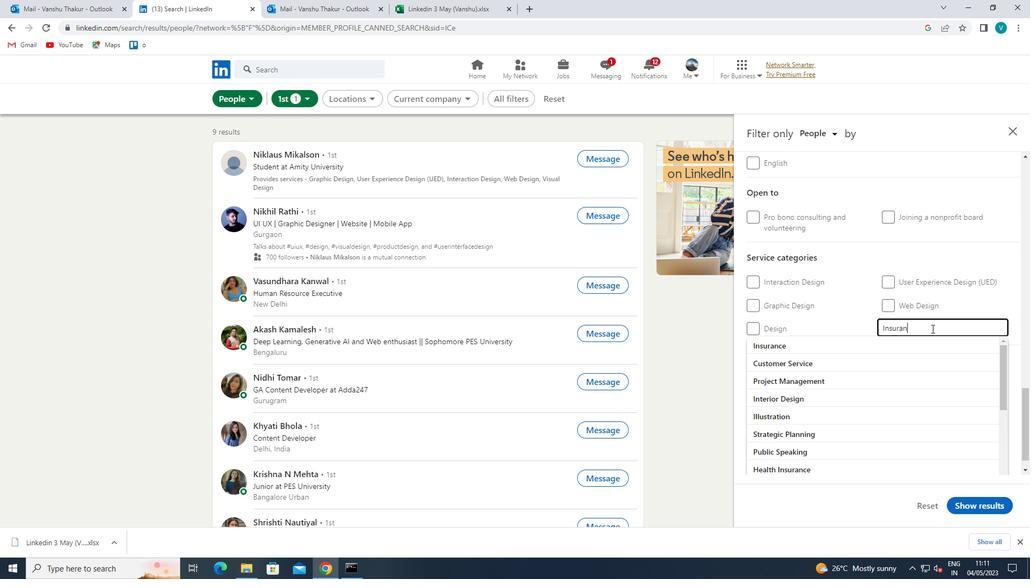 
Action: Mouse moved to (910, 343)
Screenshot: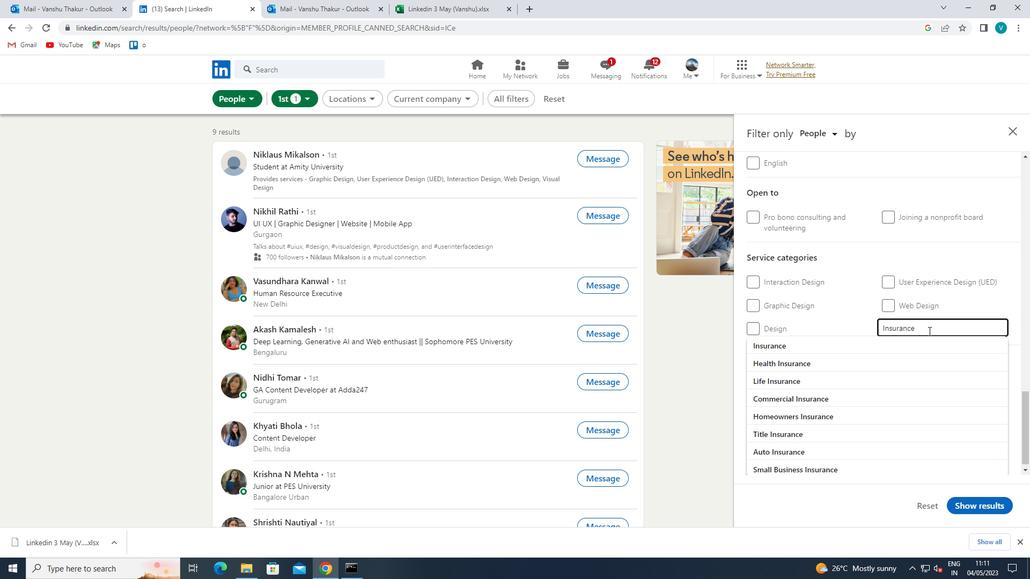 
Action: Mouse pressed left at (910, 343)
Screenshot: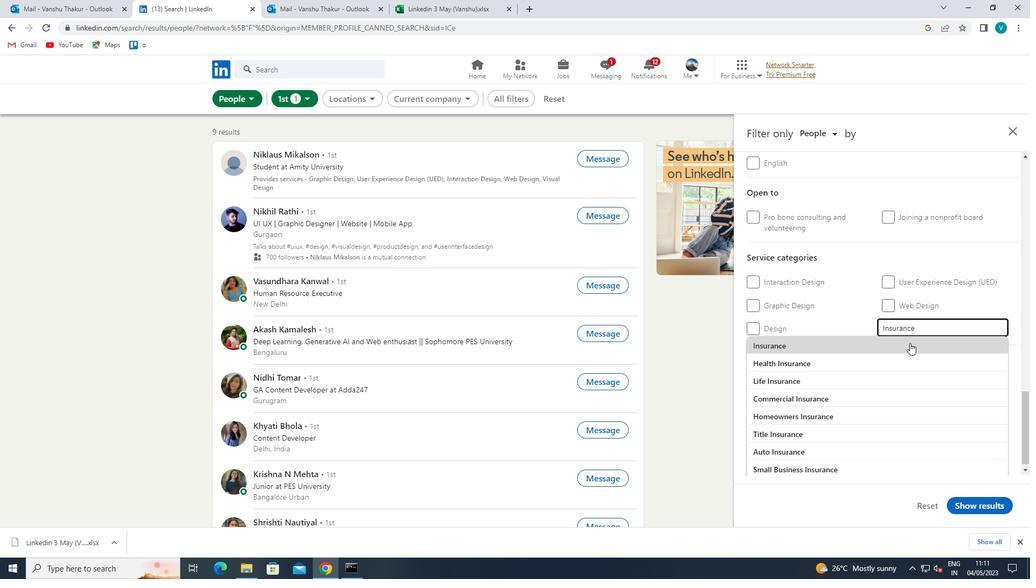 
Action: Mouse scrolled (910, 342) with delta (0, 0)
Screenshot: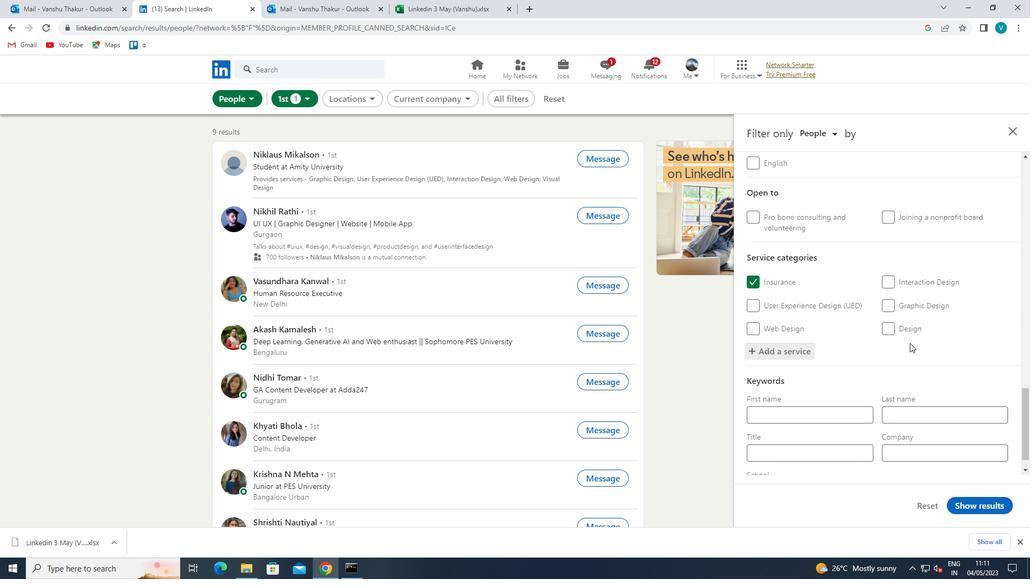 
Action: Mouse scrolled (910, 342) with delta (0, 0)
Screenshot: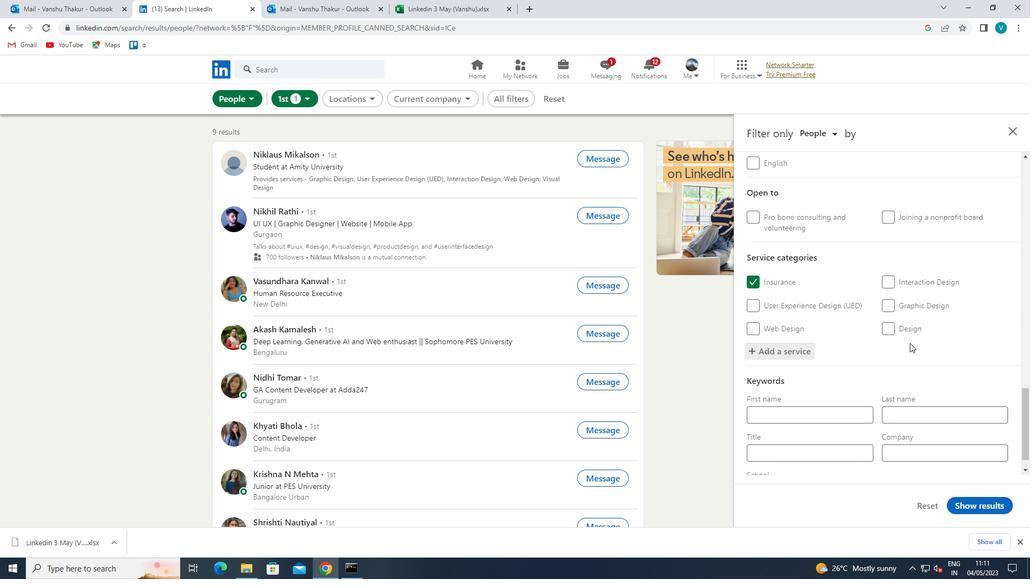 
Action: Mouse scrolled (910, 342) with delta (0, 0)
Screenshot: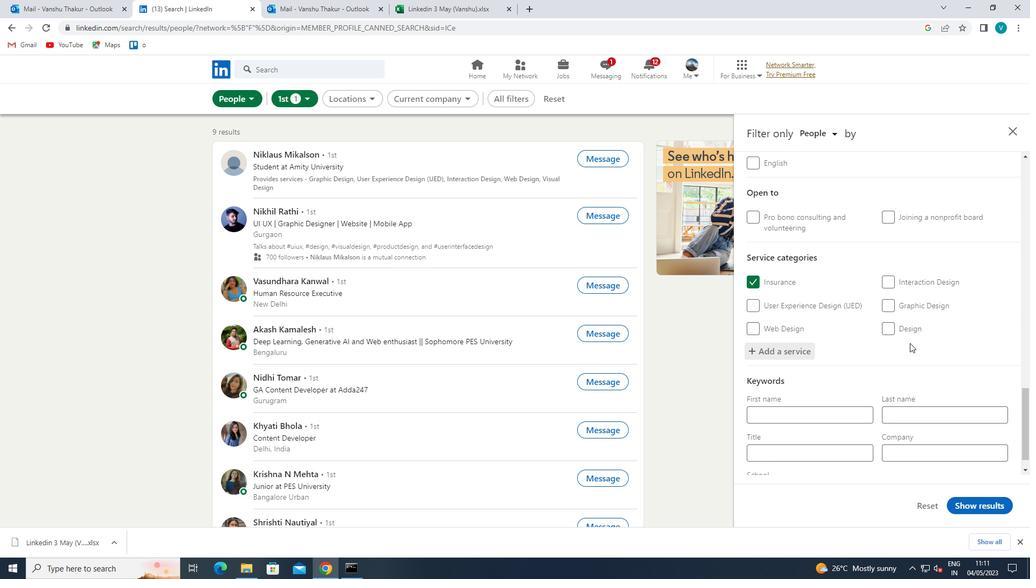 
Action: Mouse moved to (858, 423)
Screenshot: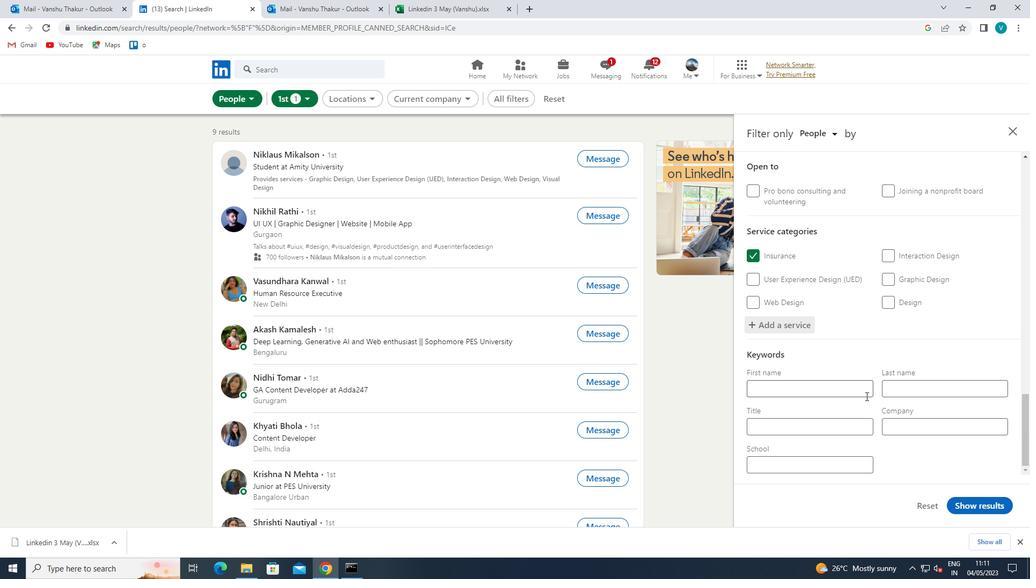 
Action: Mouse pressed left at (858, 423)
Screenshot: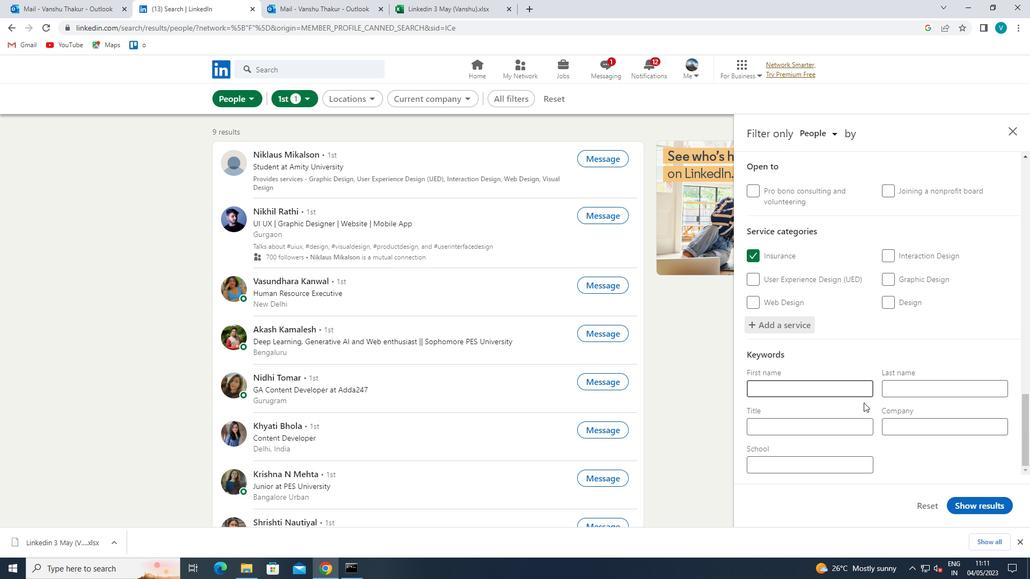 
Action: Key pressed <Key.shift>ADMINISTRATOR<Key.space>
Screenshot: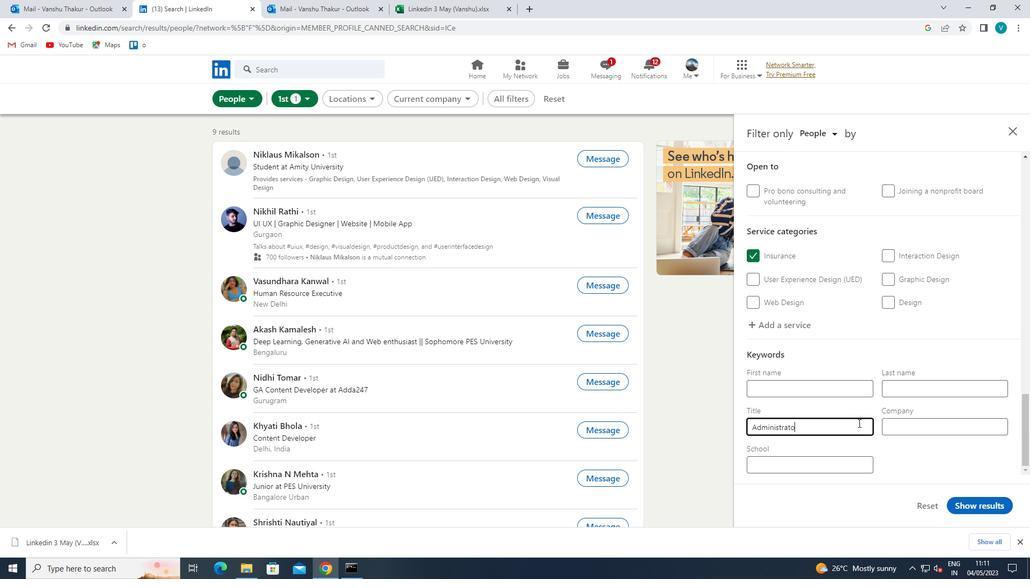 
Action: Mouse moved to (958, 507)
Screenshot: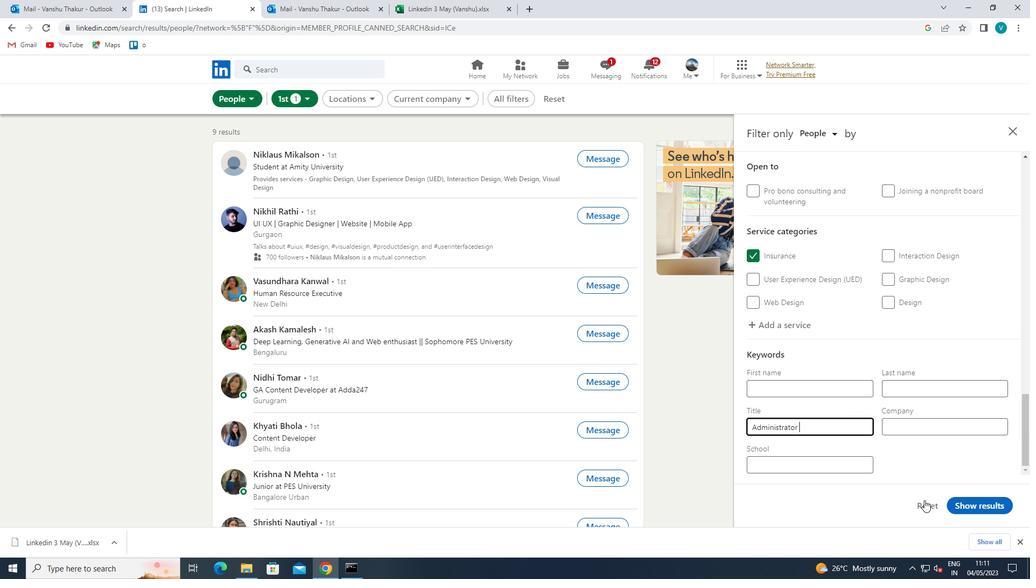 
Action: Mouse pressed left at (958, 507)
Screenshot: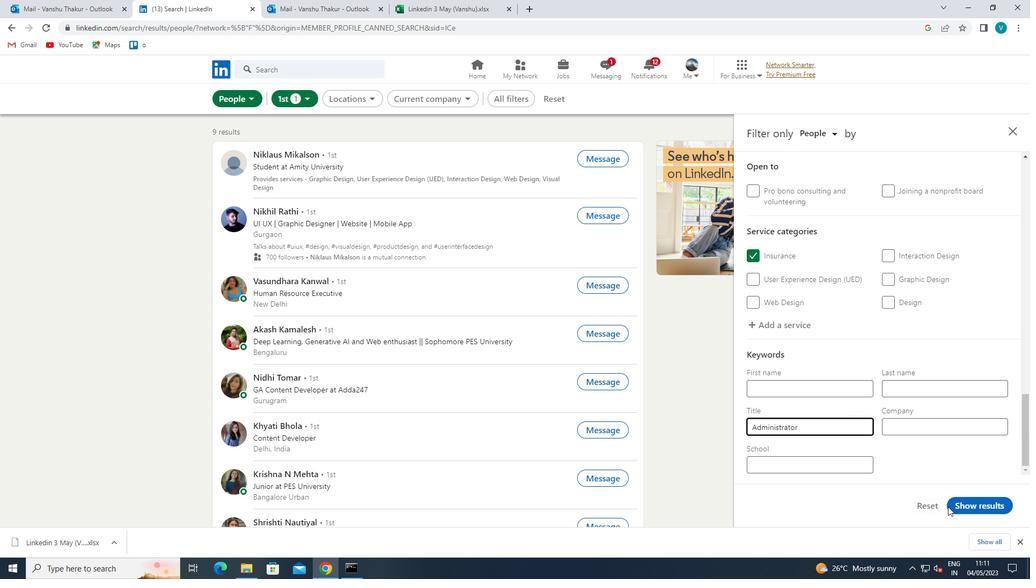 
Action: Mouse moved to (960, 507)
Screenshot: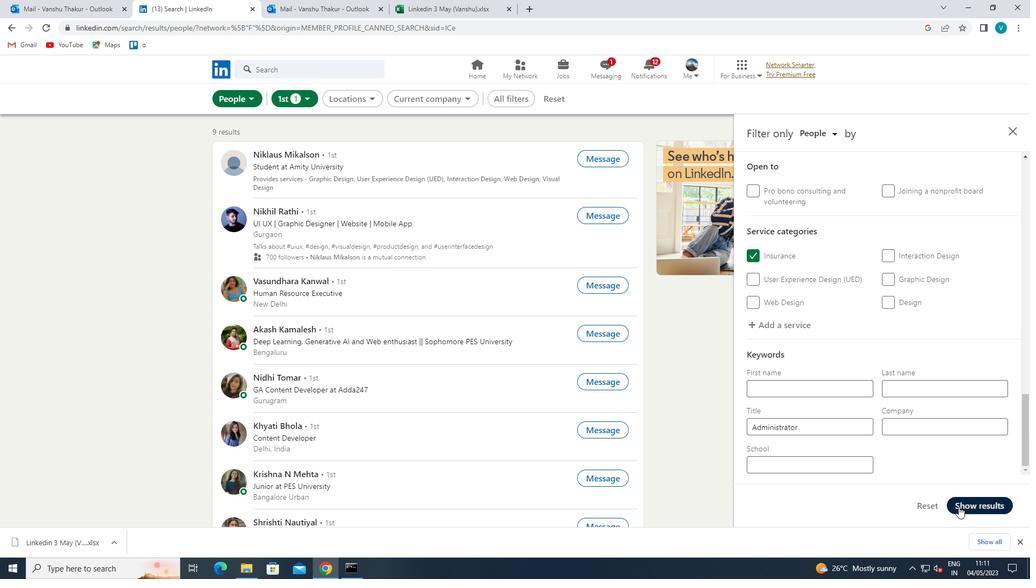
